 Task: Find connections with filter location Villeta with filter topic #Lifewith filter profile language French with filter current company Vira International Ltd with filter school G. Narayanamma Institute Of Technology And Science with filter industry Data Security Software Products with filter service category Portrait Photography with filter keywords title Mining Engineer
Action: Mouse moved to (486, 67)
Screenshot: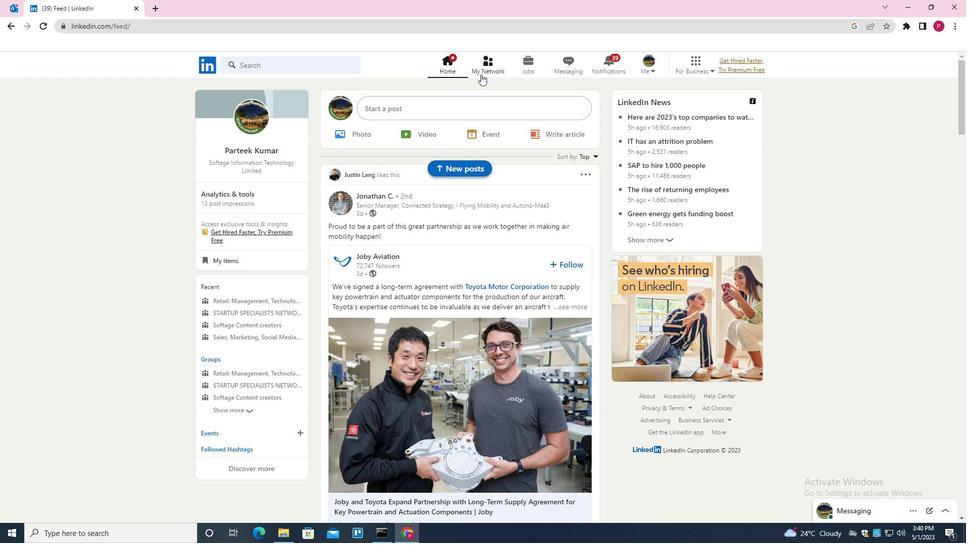 
Action: Mouse pressed left at (486, 67)
Screenshot: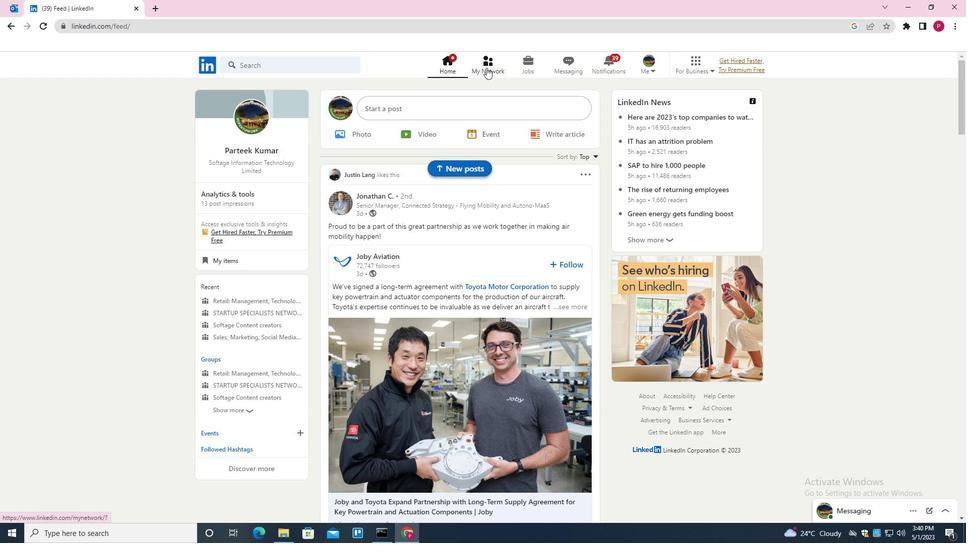 
Action: Mouse moved to (313, 121)
Screenshot: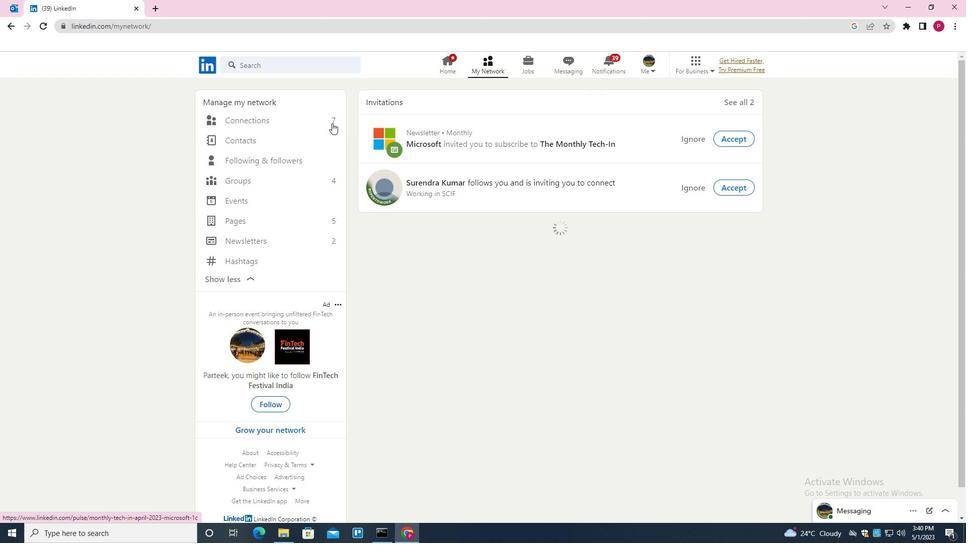
Action: Mouse pressed left at (313, 121)
Screenshot: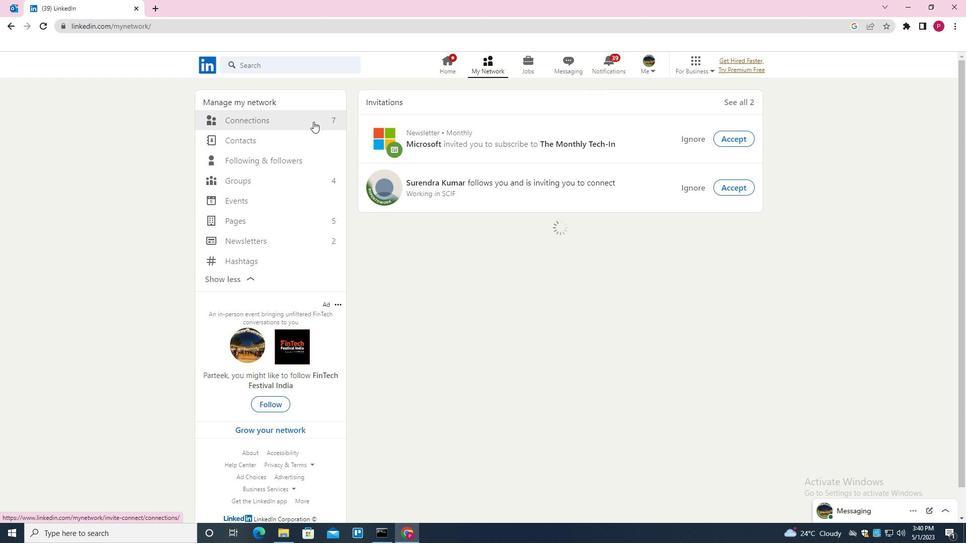 
Action: Mouse moved to (549, 123)
Screenshot: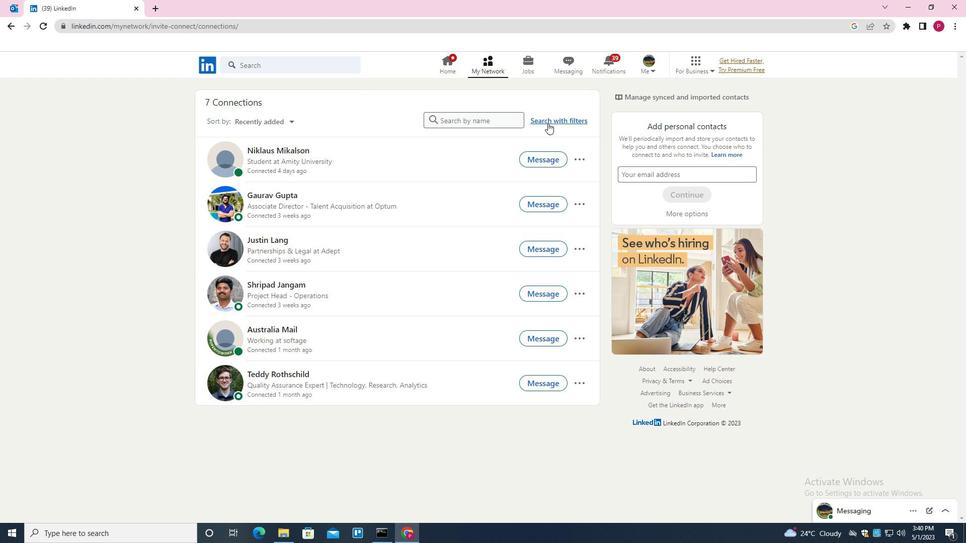 
Action: Mouse pressed left at (549, 123)
Screenshot: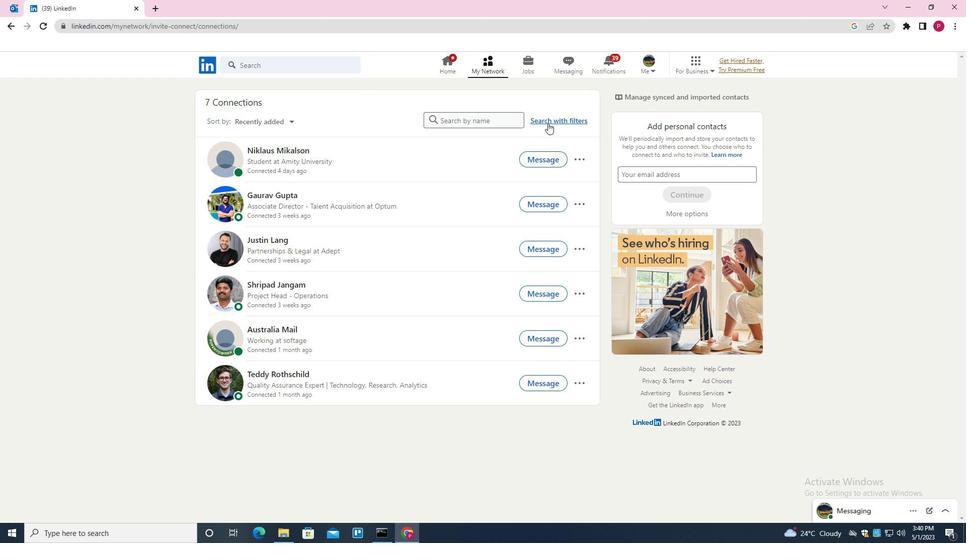
Action: Mouse moved to (512, 88)
Screenshot: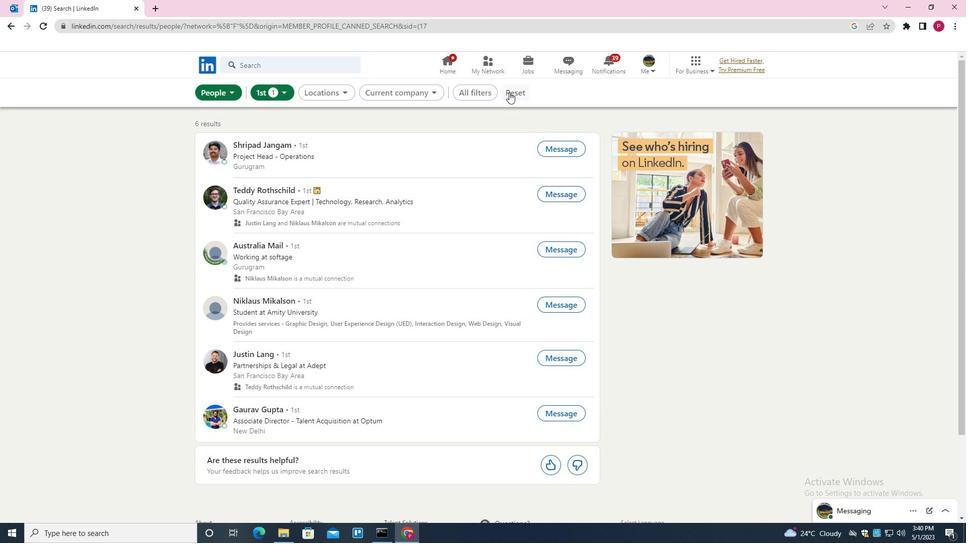 
Action: Mouse pressed left at (512, 88)
Screenshot: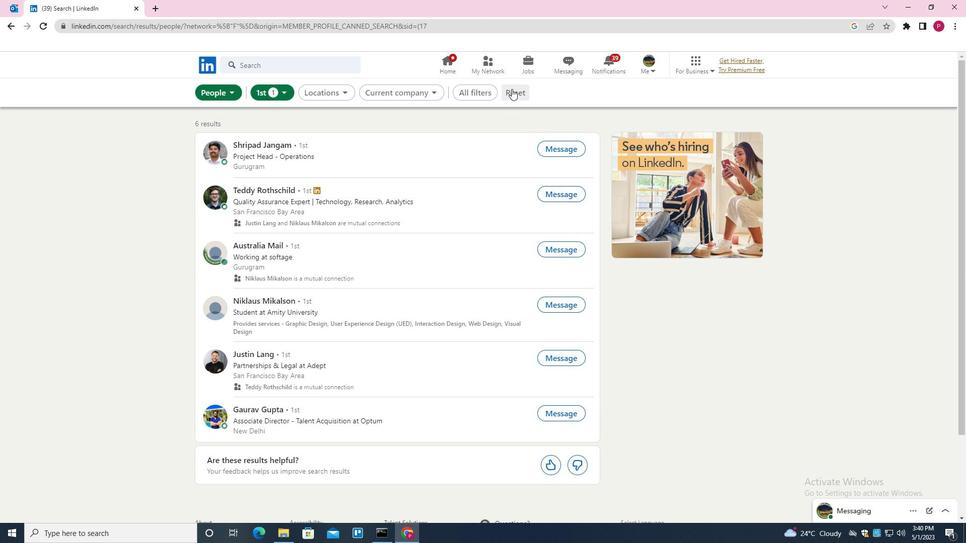 
Action: Mouse moved to (509, 90)
Screenshot: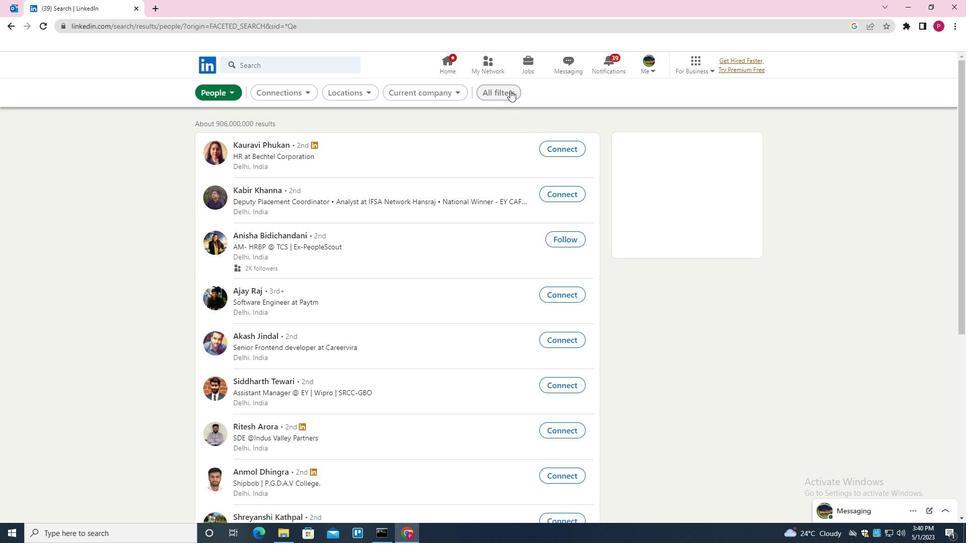 
Action: Mouse pressed left at (509, 90)
Screenshot: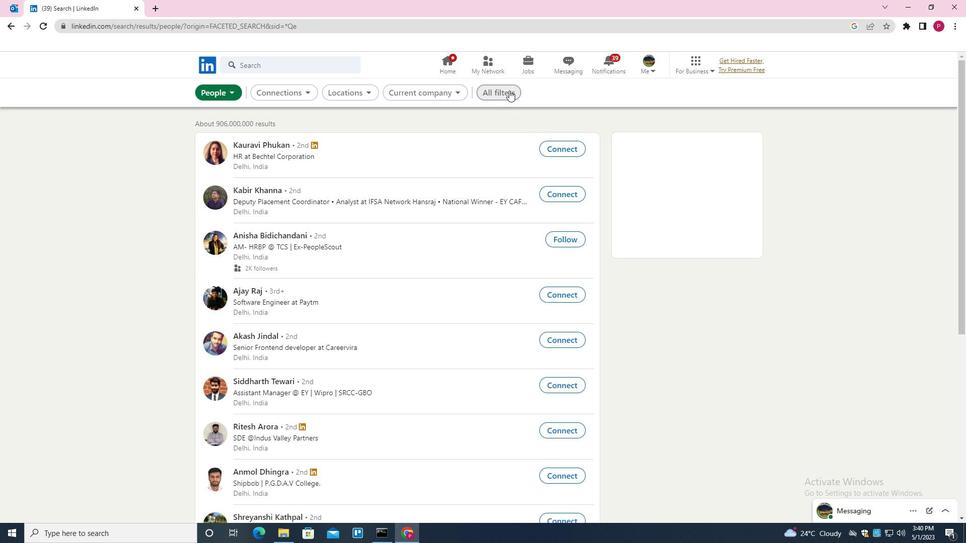 
Action: Mouse moved to (937, 313)
Screenshot: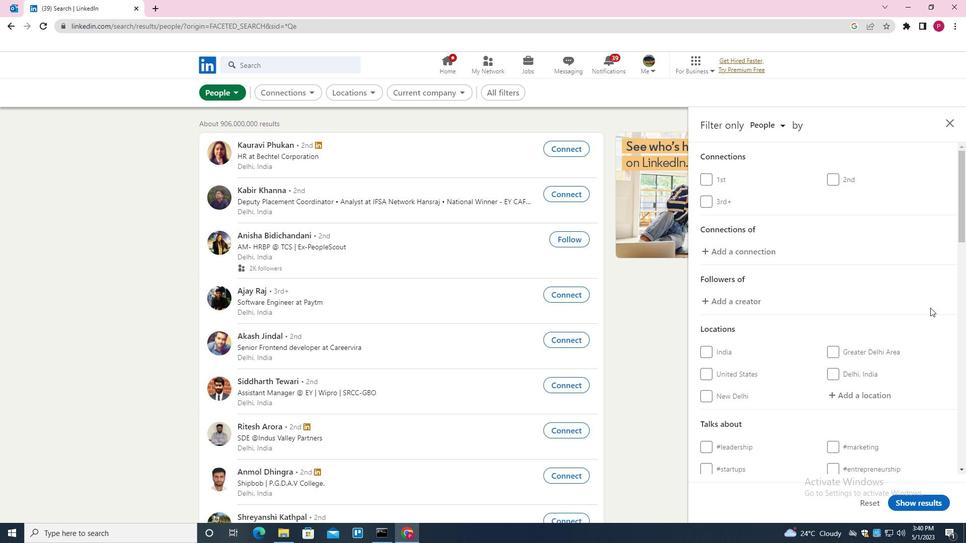 
Action: Mouse scrolled (937, 312) with delta (0, 0)
Screenshot: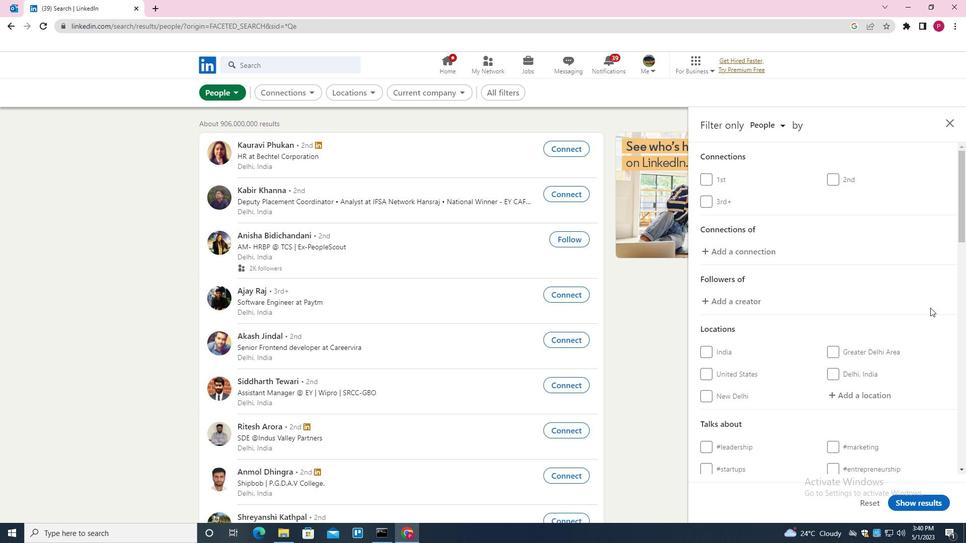 
Action: Mouse moved to (937, 313)
Screenshot: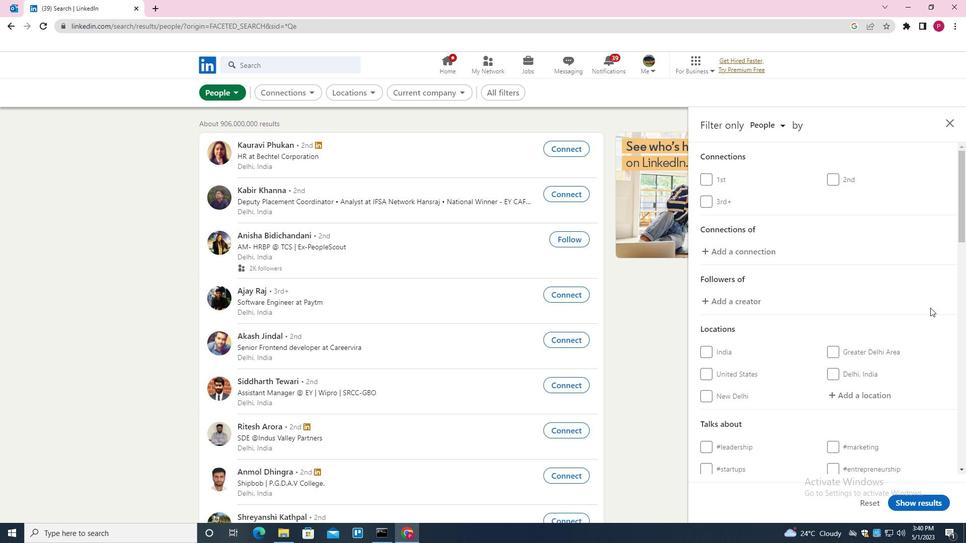 
Action: Mouse scrolled (937, 312) with delta (0, 0)
Screenshot: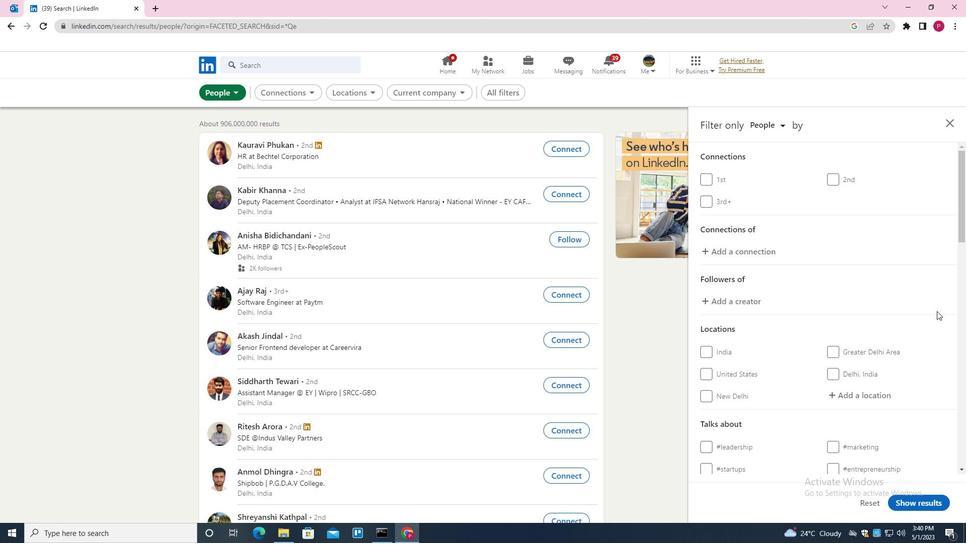 
Action: Mouse moved to (880, 298)
Screenshot: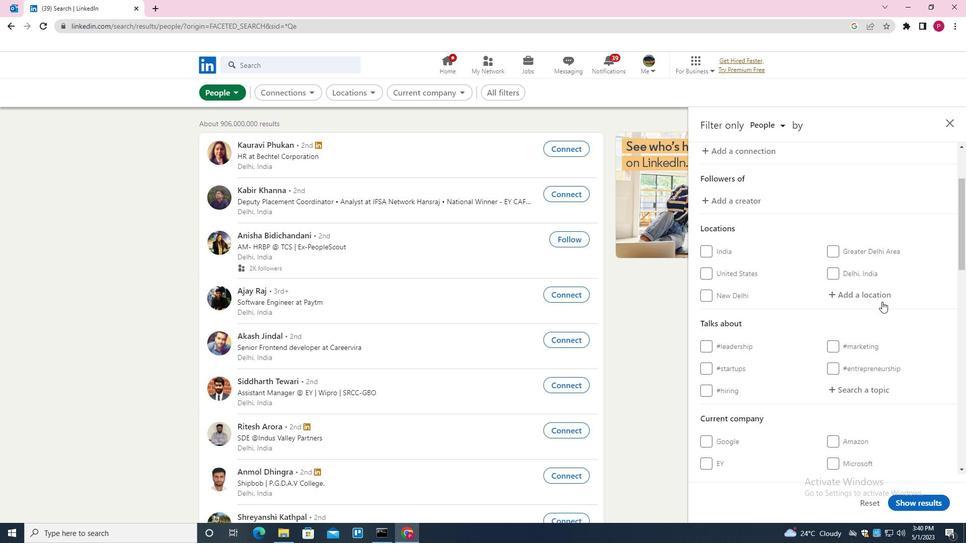 
Action: Mouse pressed left at (880, 298)
Screenshot: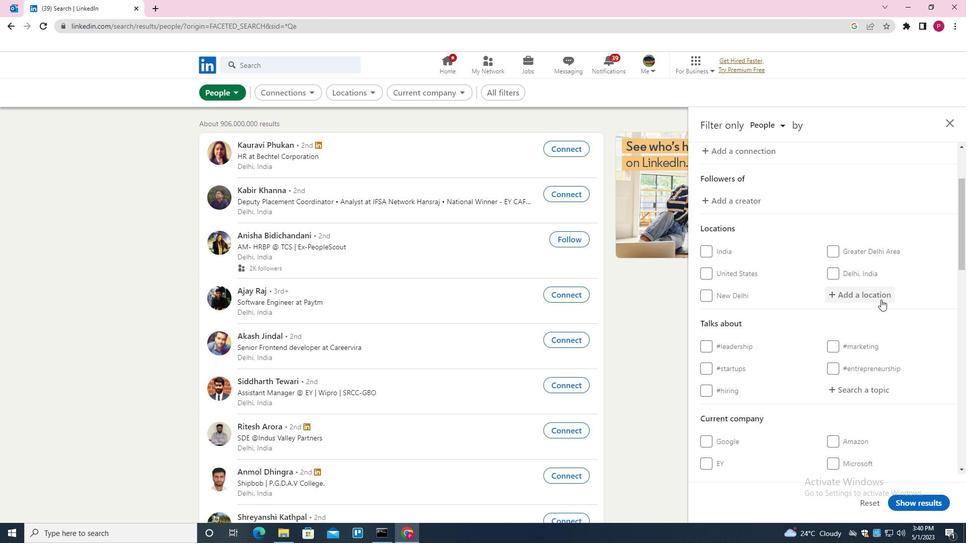
Action: Key pressed <Key.shift><Key.shift><Key.shift><Key.shift>VILLETA<Key.down><Key.enter>
Screenshot: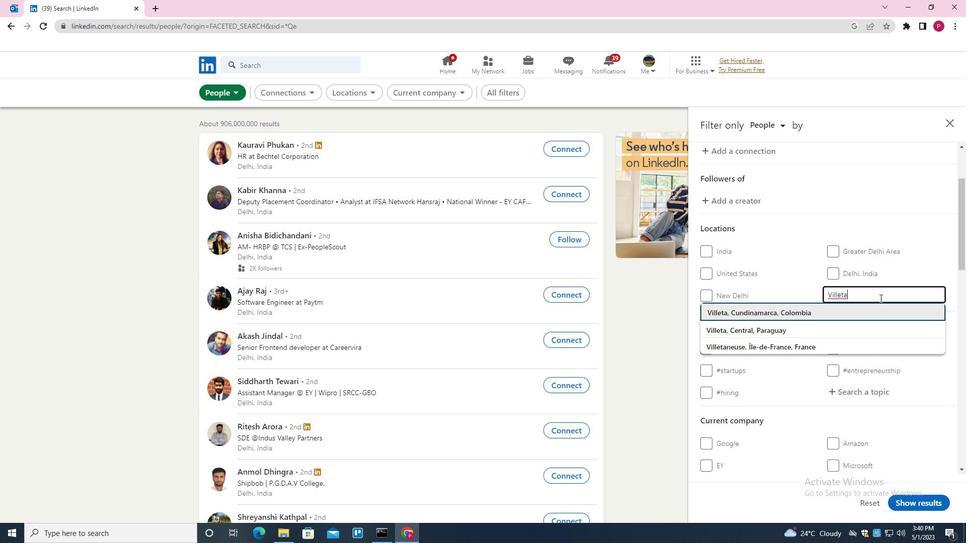 
Action: Mouse moved to (879, 298)
Screenshot: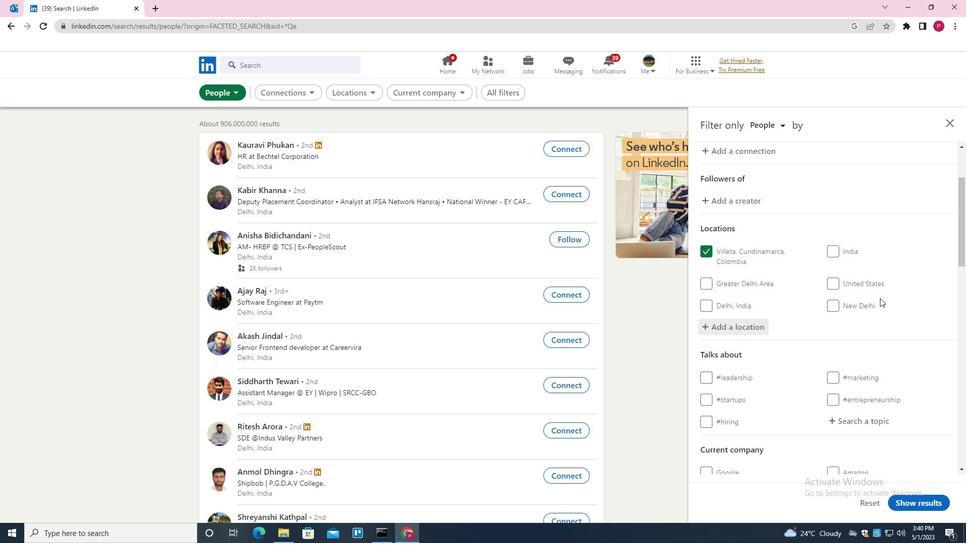 
Action: Mouse scrolled (879, 298) with delta (0, 0)
Screenshot: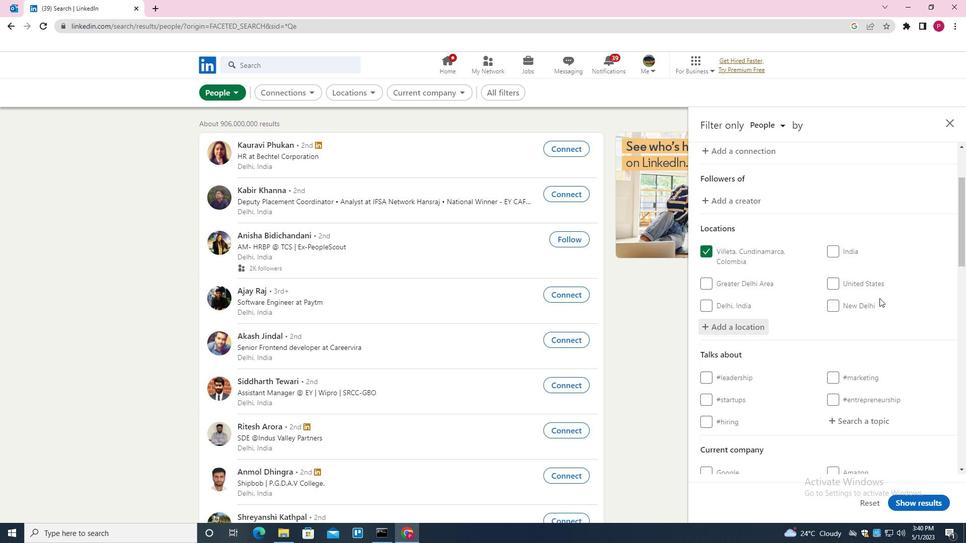 
Action: Mouse scrolled (879, 298) with delta (0, 0)
Screenshot: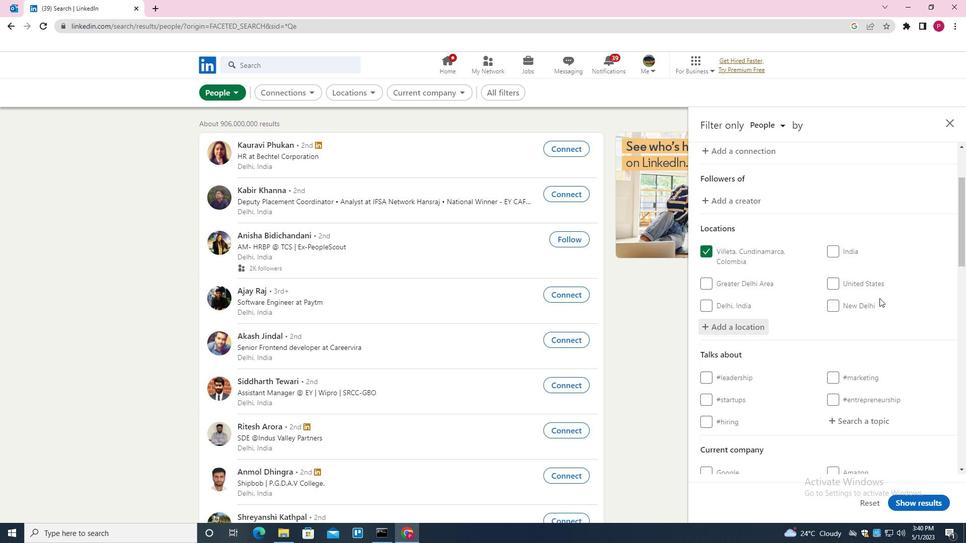 
Action: Mouse moved to (858, 325)
Screenshot: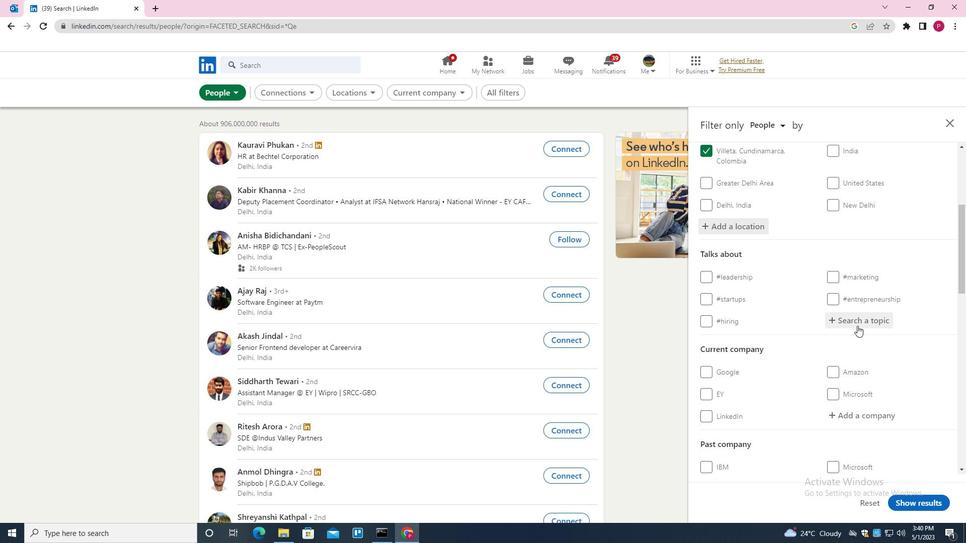 
Action: Mouse pressed left at (858, 325)
Screenshot: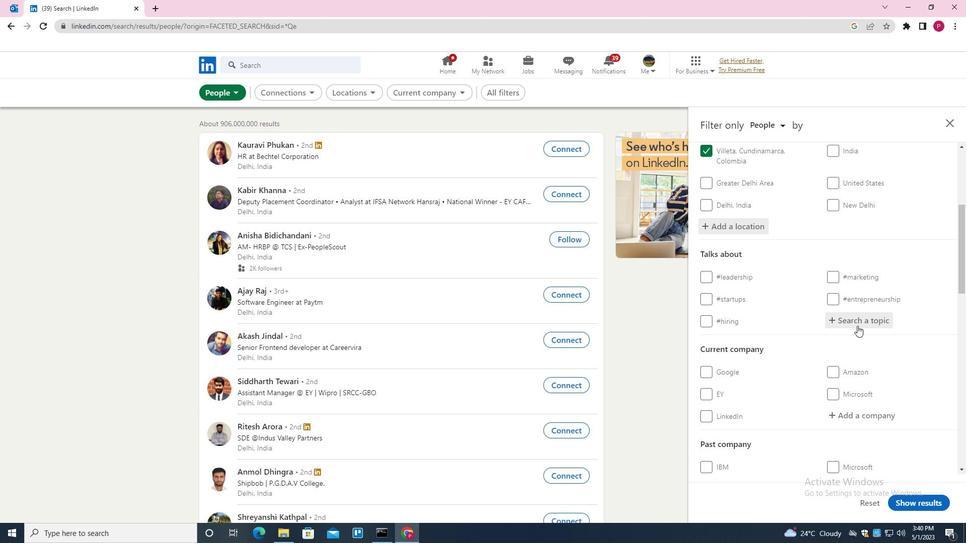 
Action: Key pressed <Key.shift>LIFE<Key.down><Key.enter>
Screenshot: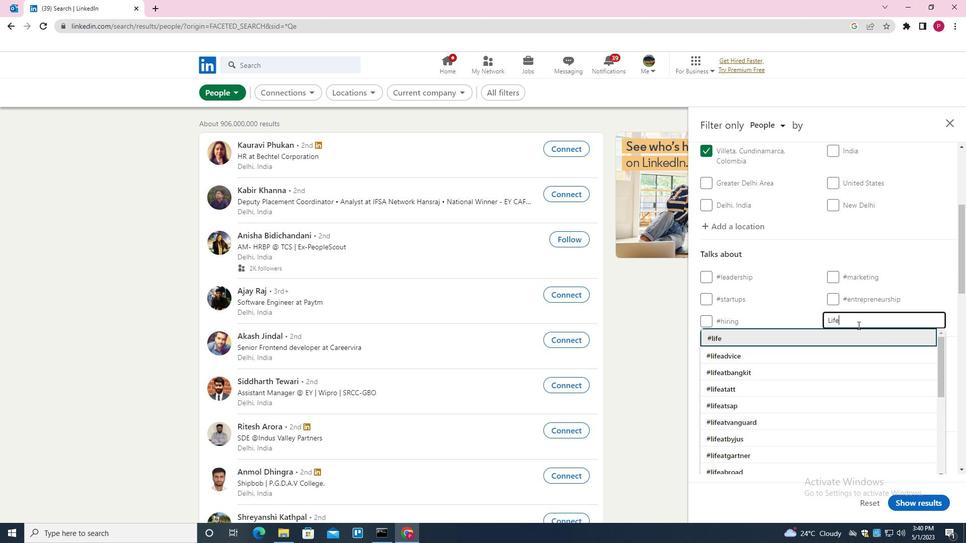 
Action: Mouse moved to (825, 348)
Screenshot: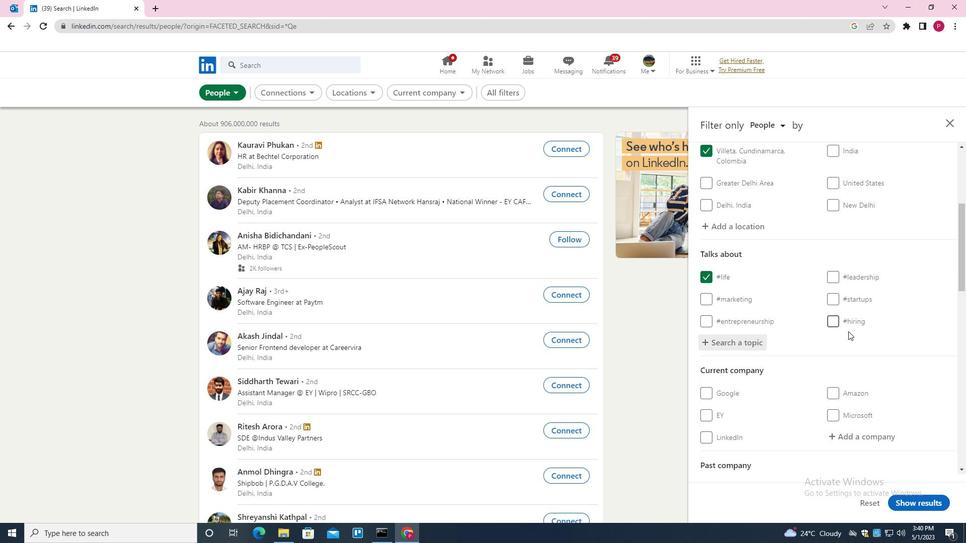 
Action: Mouse scrolled (825, 348) with delta (0, 0)
Screenshot: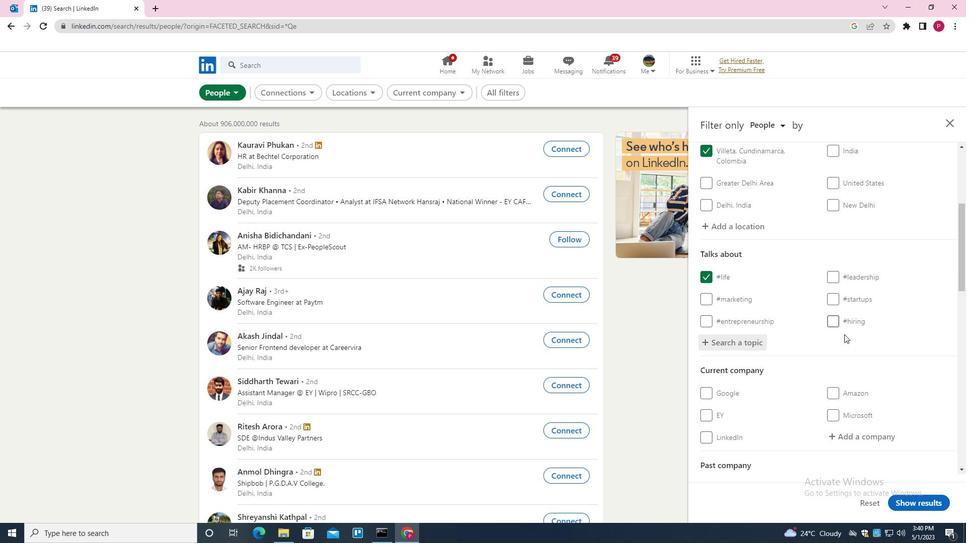 
Action: Mouse moved to (823, 349)
Screenshot: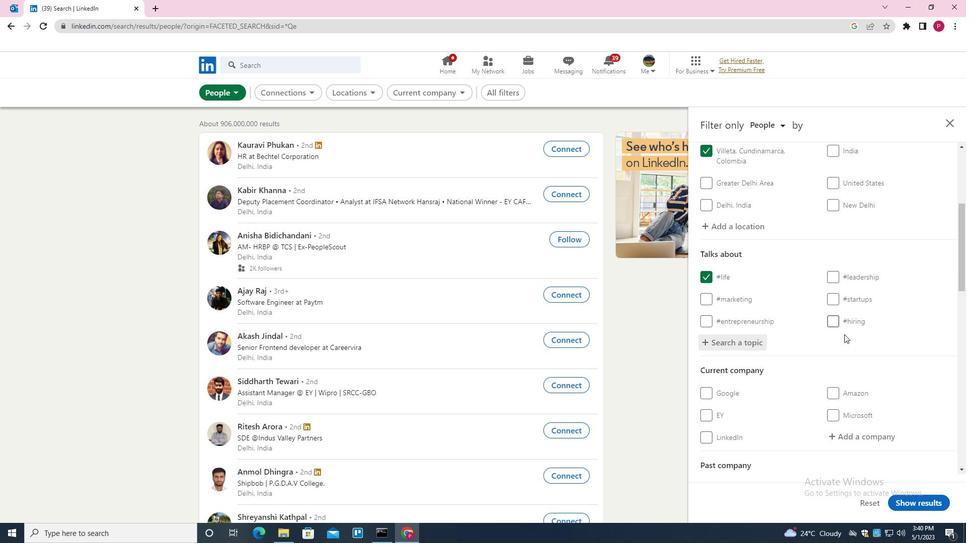 
Action: Mouse scrolled (823, 349) with delta (0, 0)
Screenshot: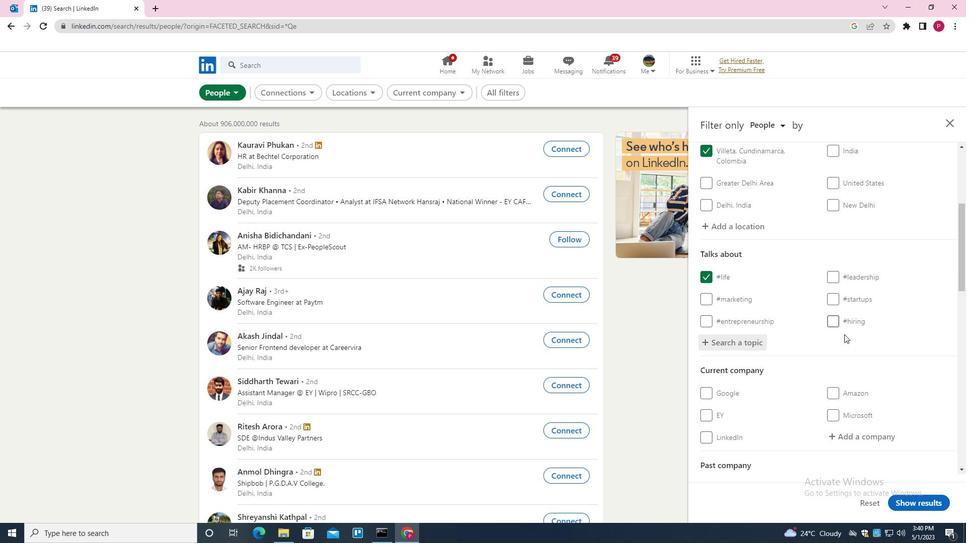 
Action: Mouse scrolled (823, 349) with delta (0, 0)
Screenshot: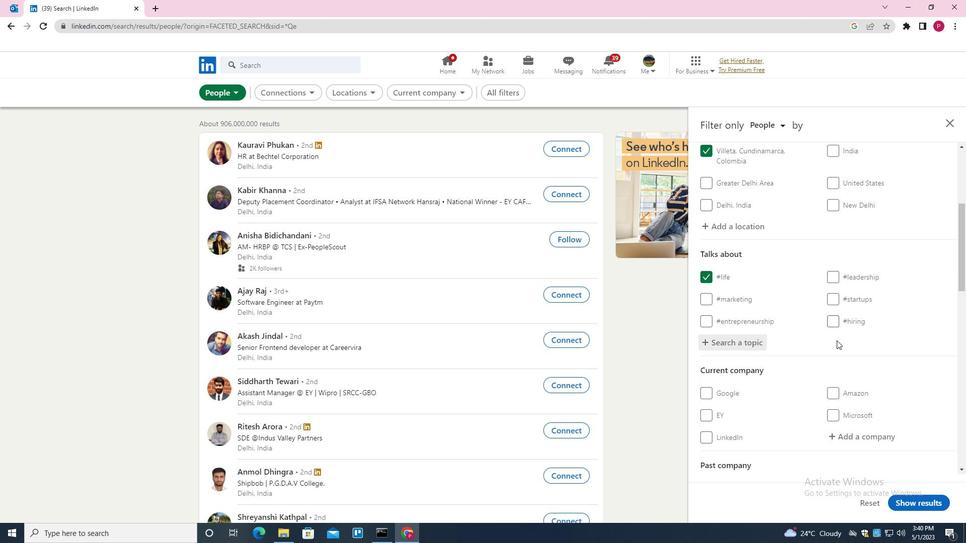 
Action: Mouse moved to (802, 356)
Screenshot: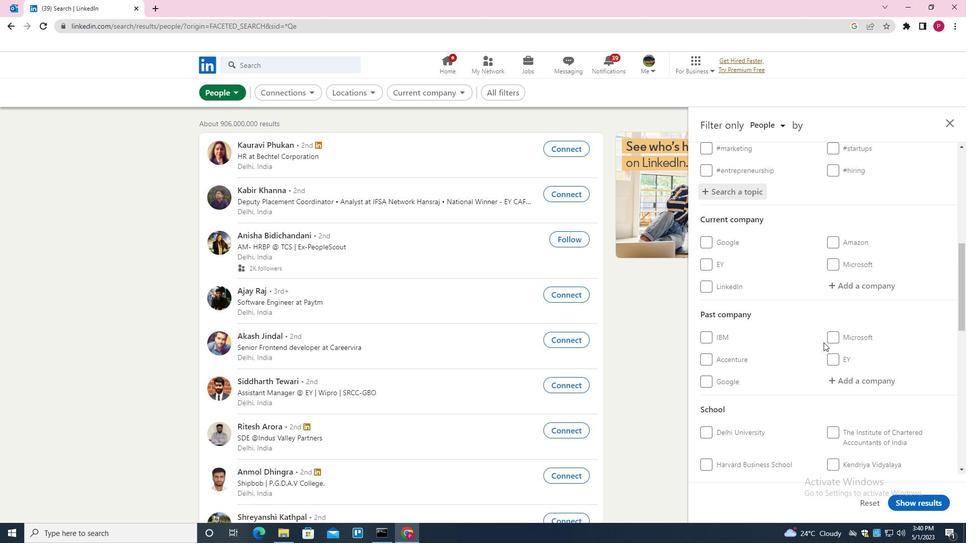 
Action: Mouse scrolled (802, 355) with delta (0, 0)
Screenshot: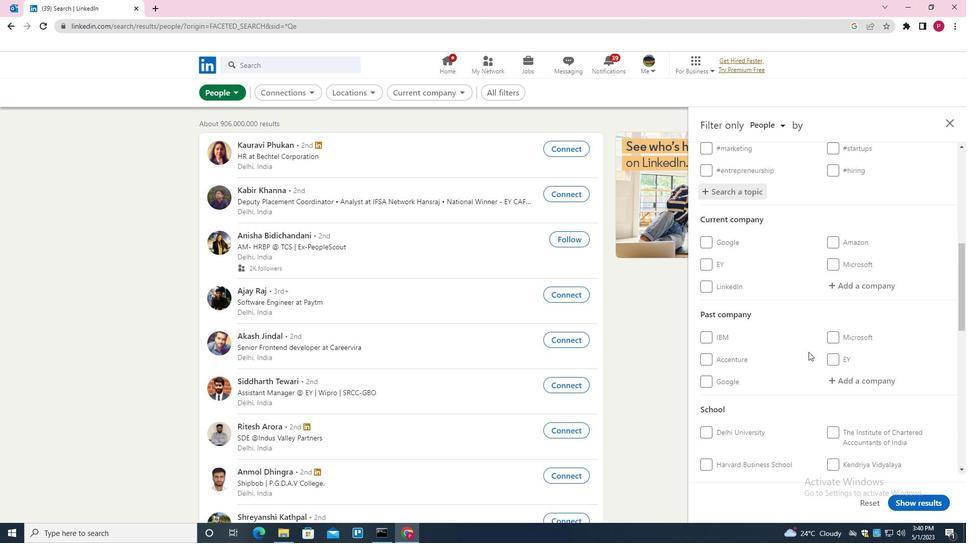 
Action: Mouse scrolled (802, 355) with delta (0, 0)
Screenshot: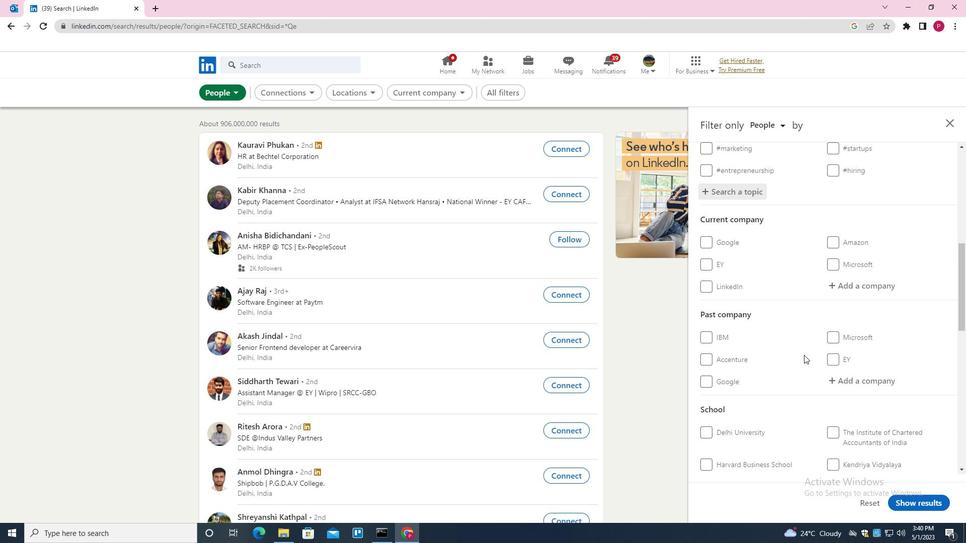 
Action: Mouse scrolled (802, 355) with delta (0, 0)
Screenshot: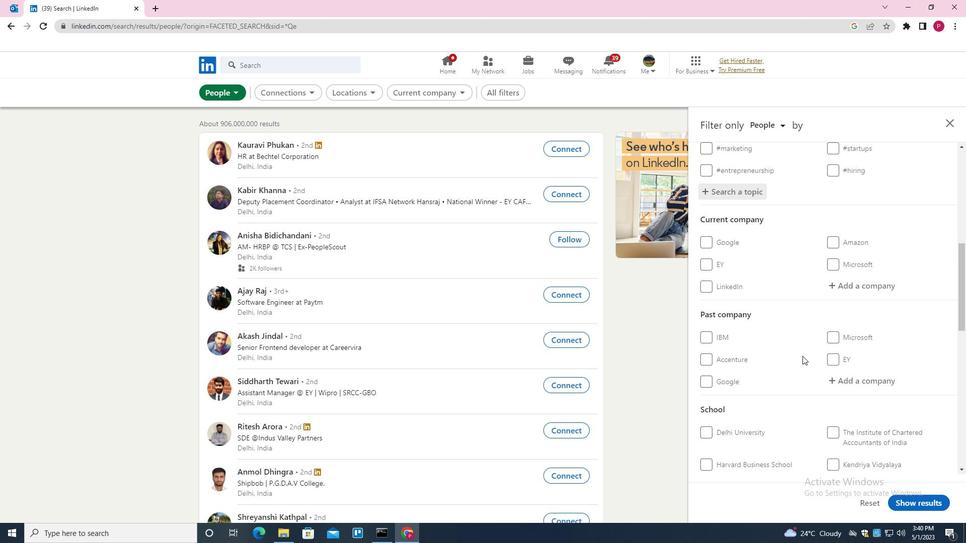 
Action: Mouse scrolled (802, 355) with delta (0, 0)
Screenshot: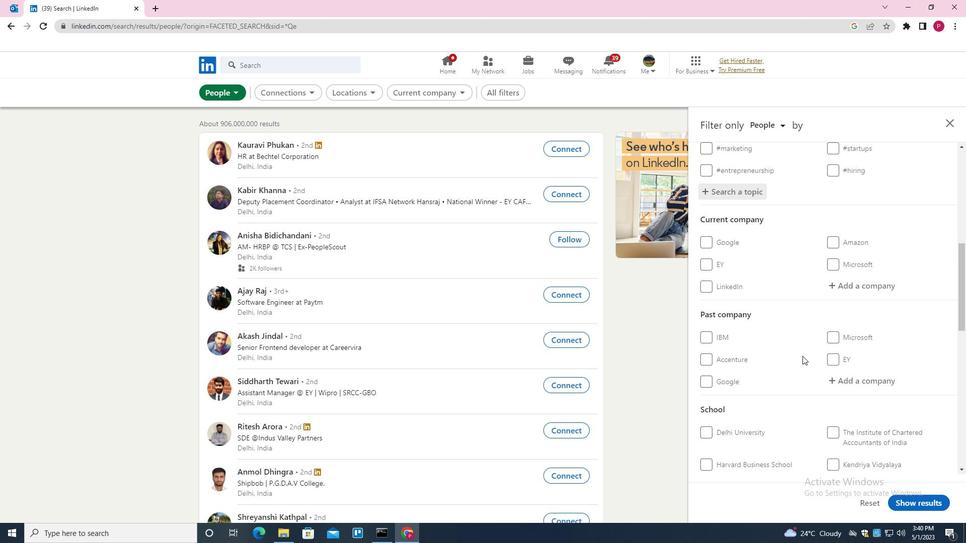 
Action: Mouse moved to (802, 357)
Screenshot: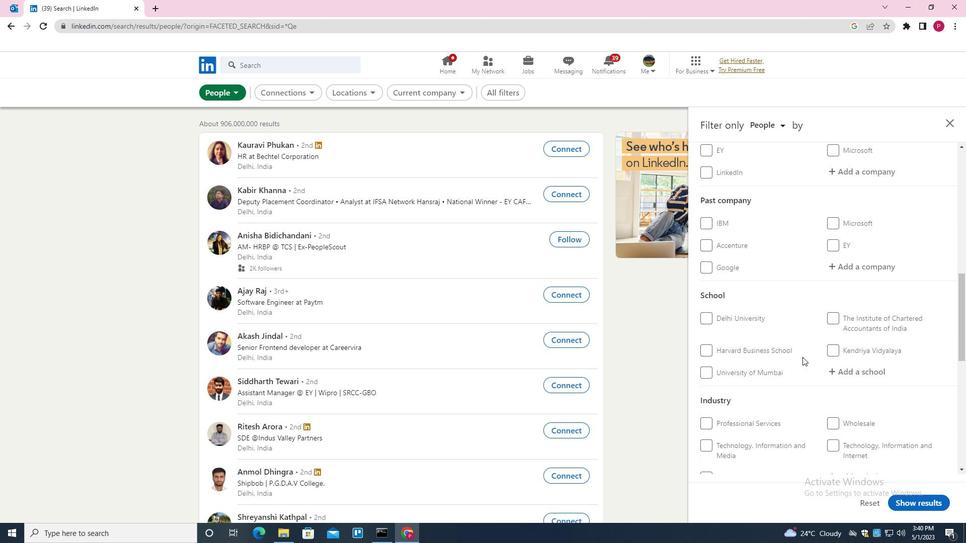 
Action: Mouse scrolled (802, 357) with delta (0, 0)
Screenshot: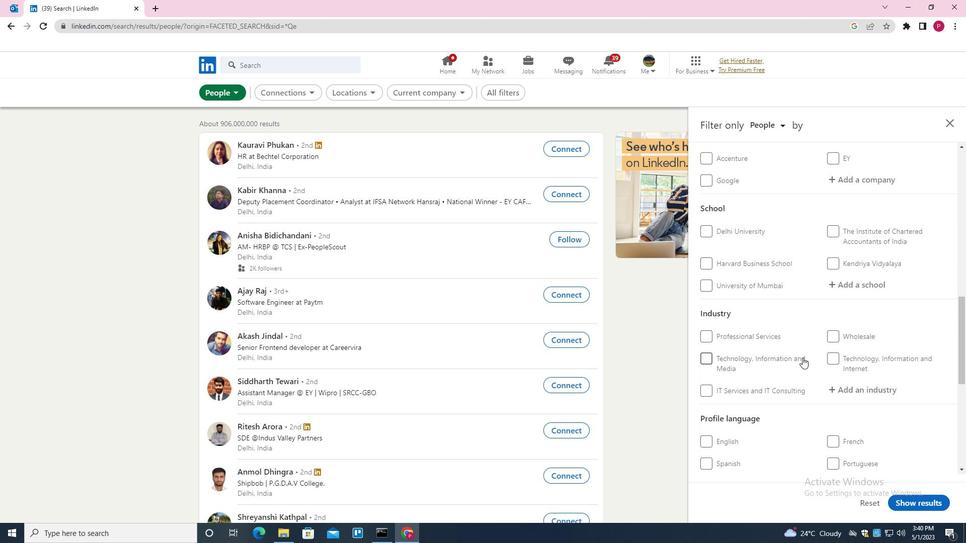 
Action: Mouse scrolled (802, 357) with delta (0, 0)
Screenshot: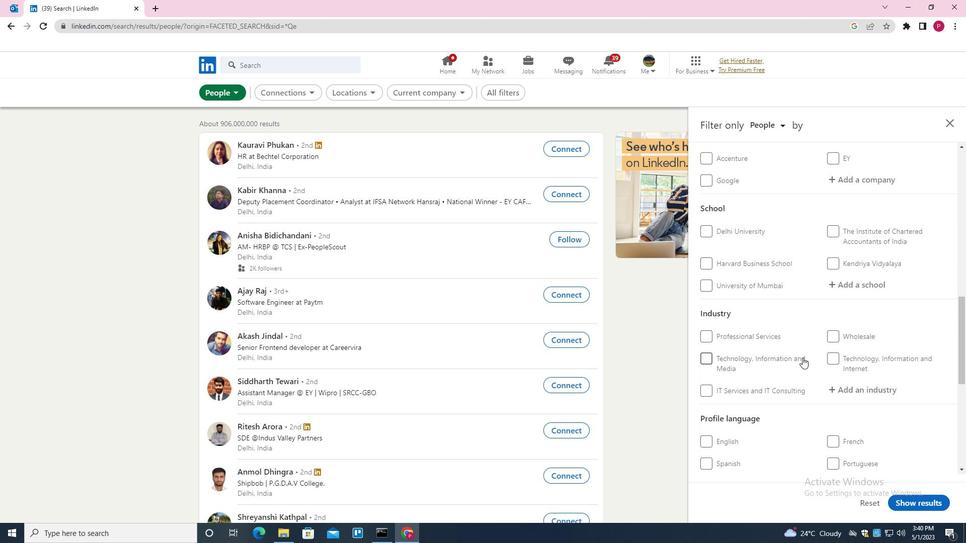 
Action: Mouse scrolled (802, 357) with delta (0, 0)
Screenshot: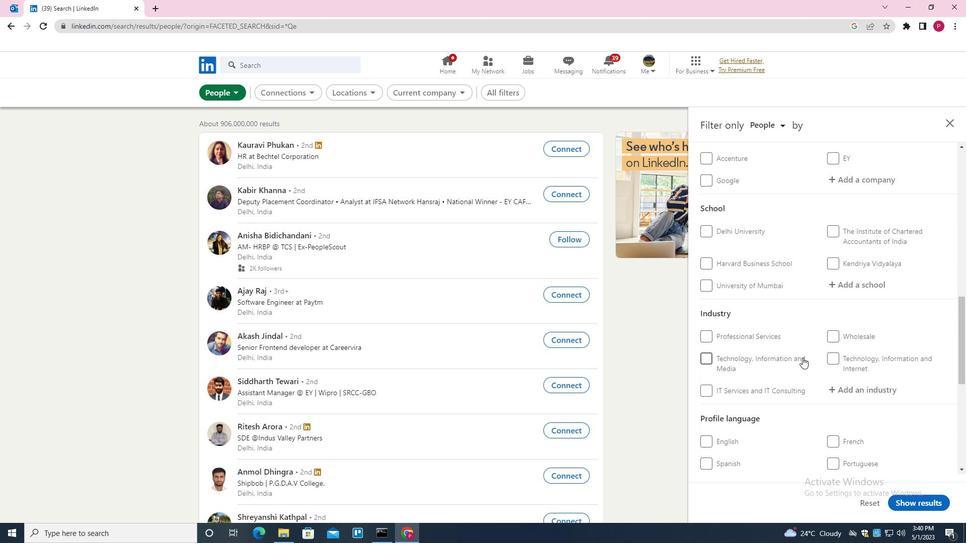 
Action: Mouse moved to (839, 293)
Screenshot: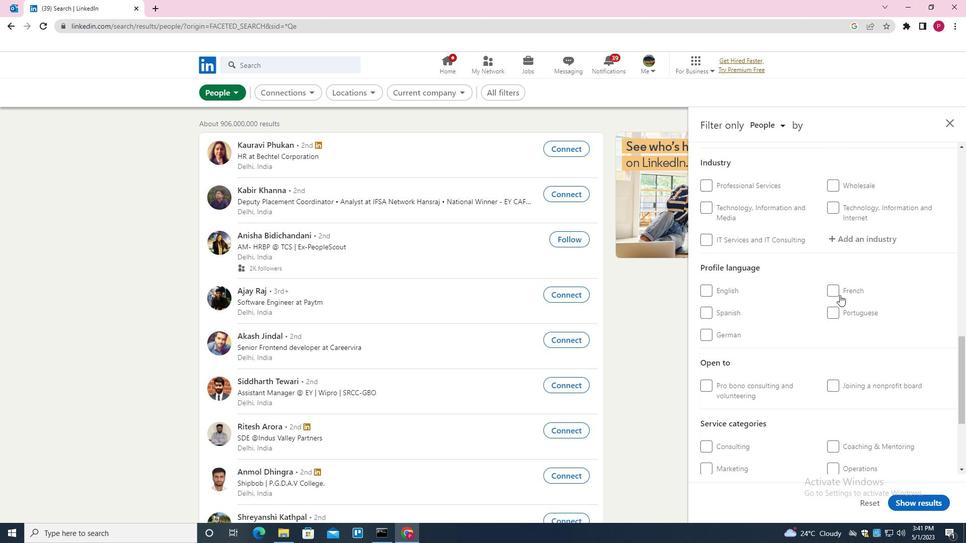 
Action: Mouse pressed left at (839, 293)
Screenshot: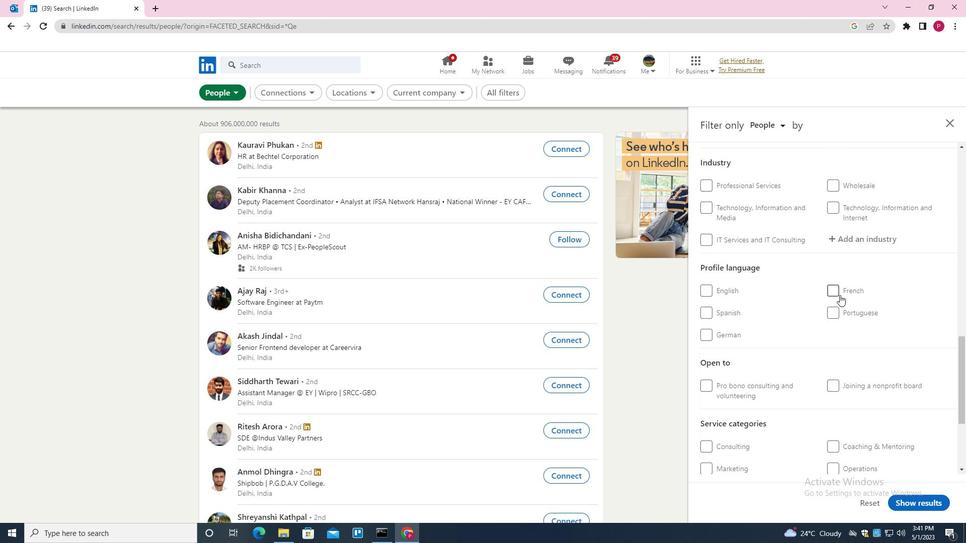 
Action: Mouse moved to (816, 307)
Screenshot: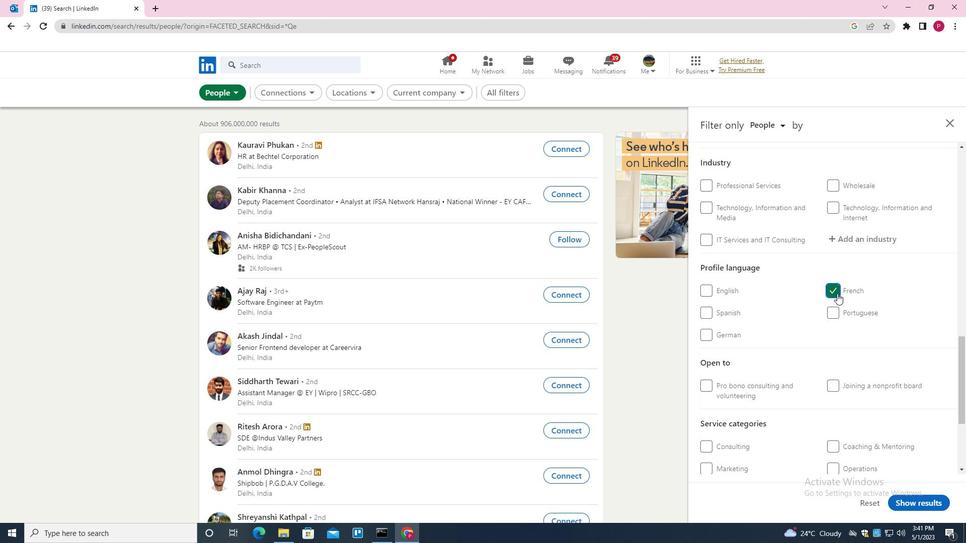 
Action: Mouse scrolled (816, 307) with delta (0, 0)
Screenshot: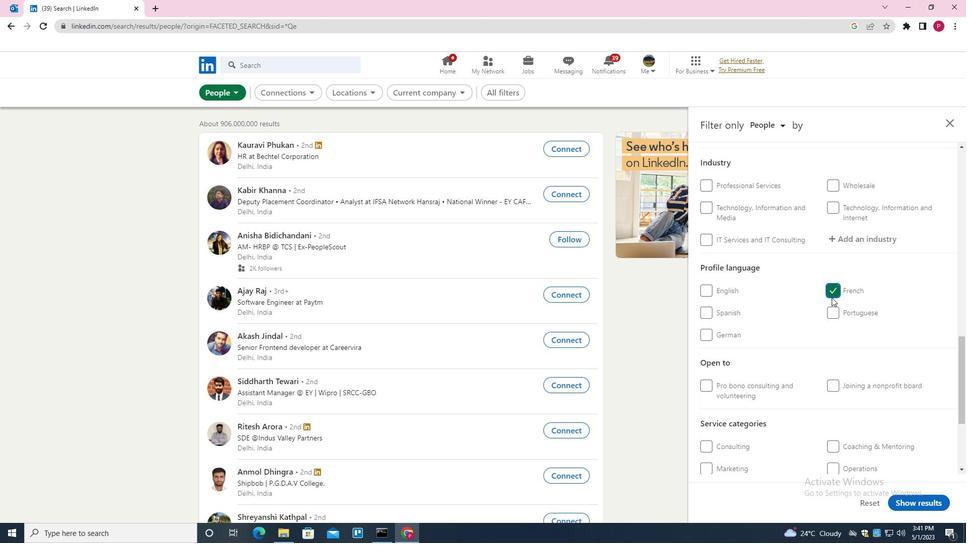 
Action: Mouse scrolled (816, 307) with delta (0, 0)
Screenshot: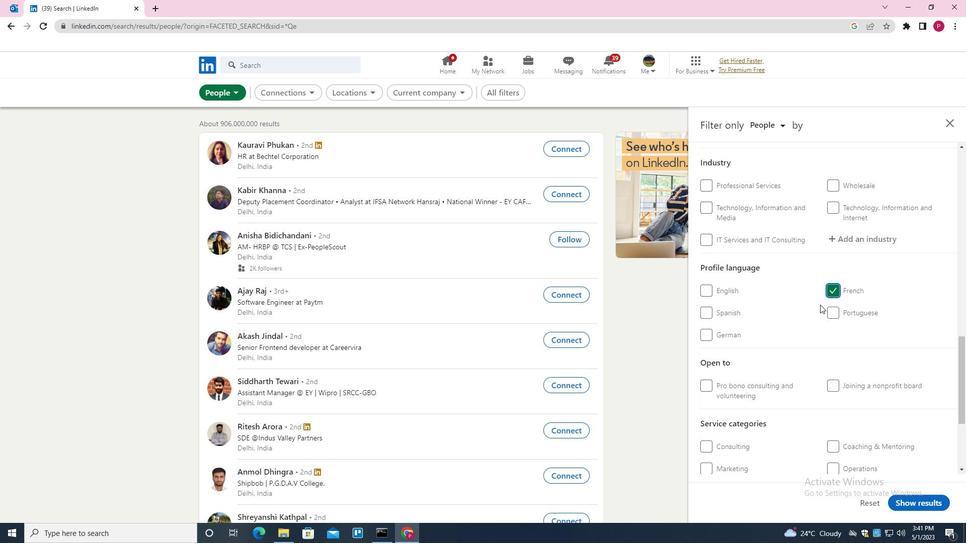 
Action: Mouse scrolled (816, 307) with delta (0, 0)
Screenshot: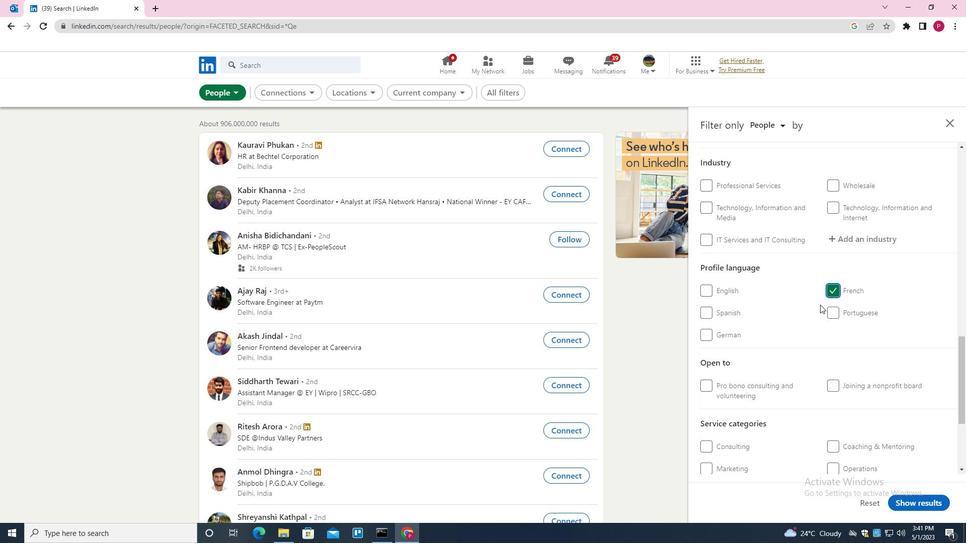 
Action: Mouse scrolled (816, 307) with delta (0, 0)
Screenshot: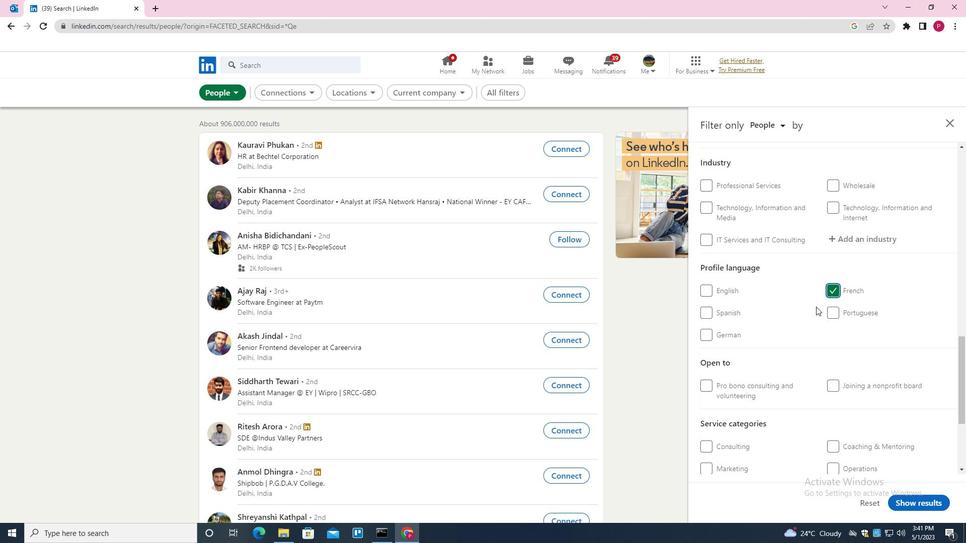 
Action: Mouse moved to (779, 310)
Screenshot: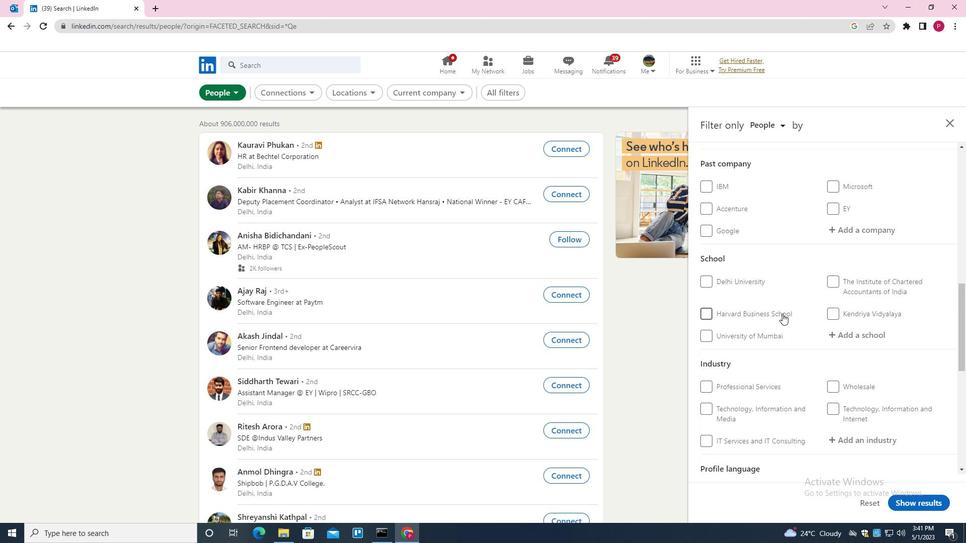 
Action: Mouse scrolled (779, 311) with delta (0, 0)
Screenshot: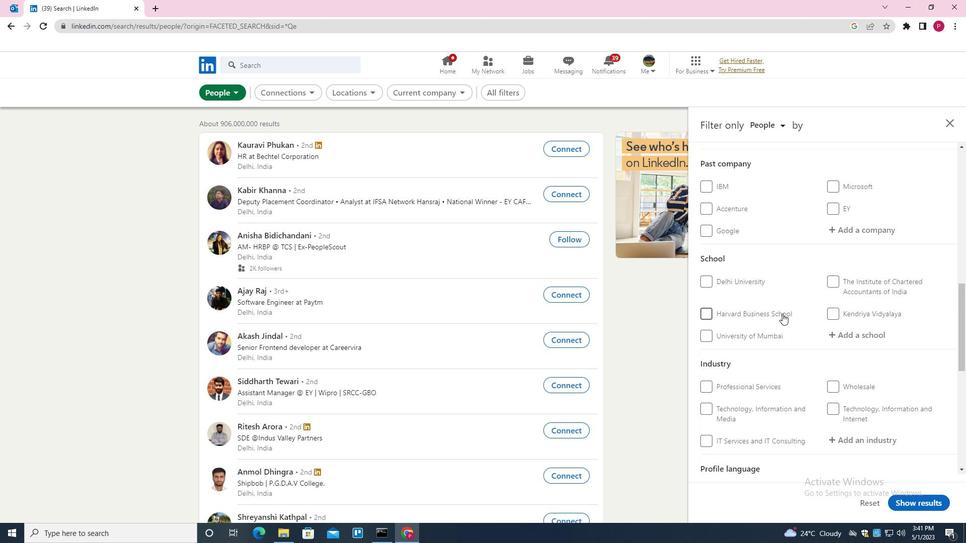
Action: Mouse scrolled (779, 311) with delta (0, 0)
Screenshot: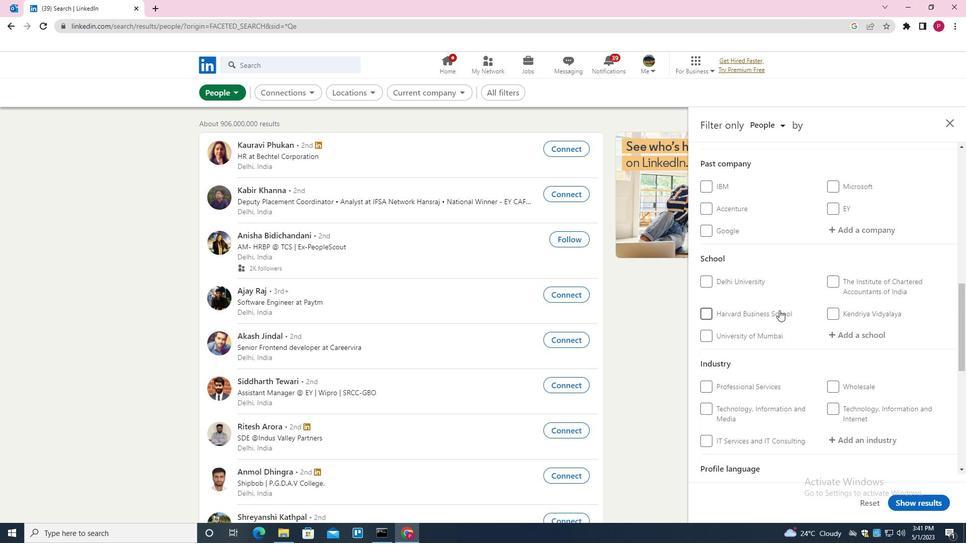 
Action: Mouse scrolled (779, 311) with delta (0, 0)
Screenshot: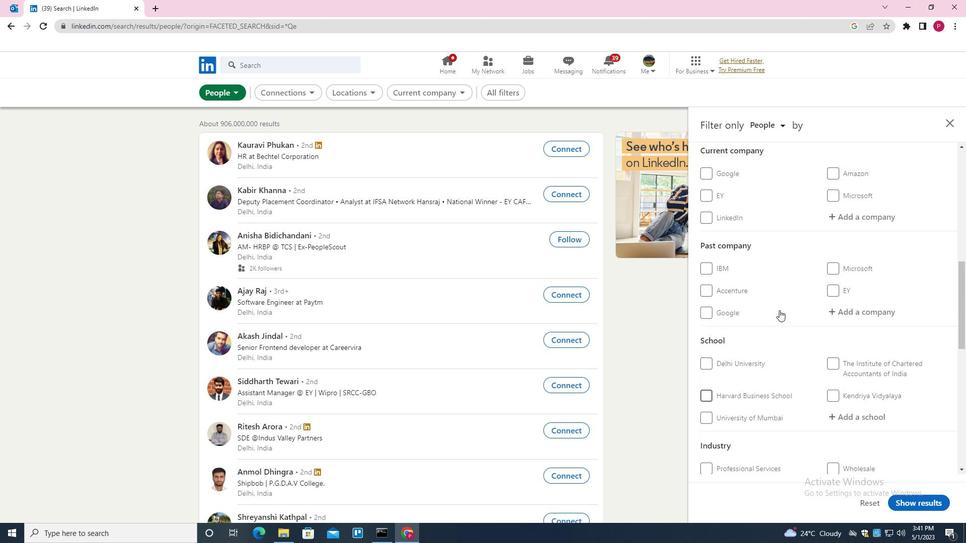 
Action: Mouse moved to (850, 286)
Screenshot: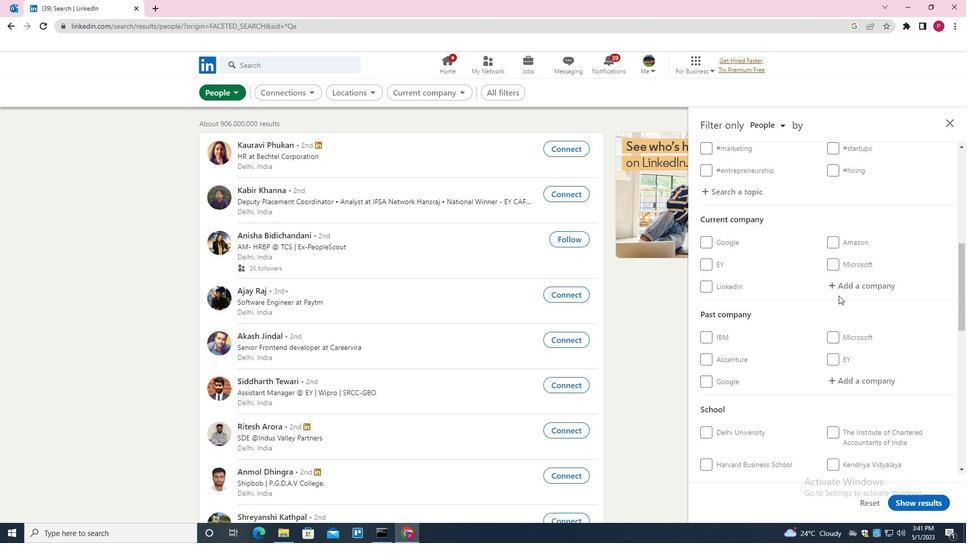 
Action: Mouse pressed left at (850, 286)
Screenshot: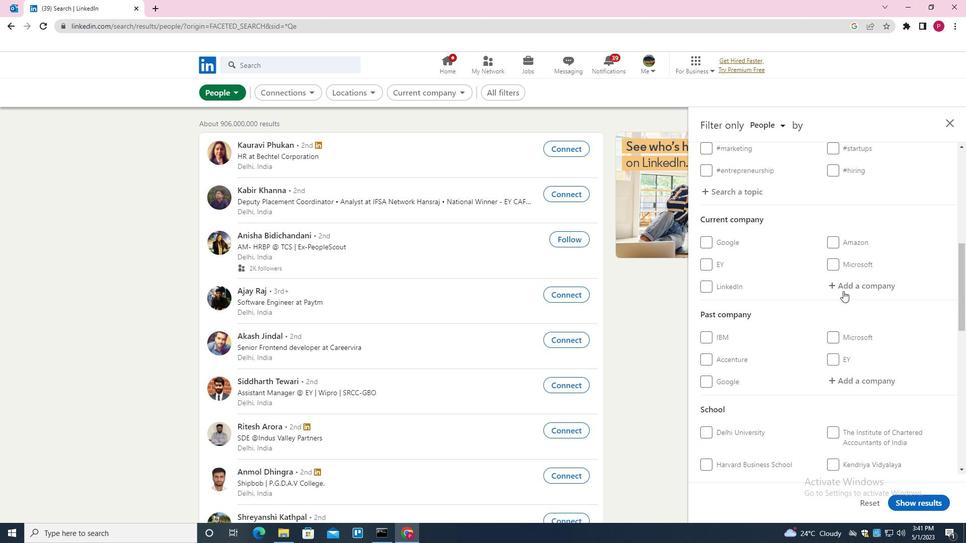 
Action: Key pressed <Key.shift><Key.shift><Key.shift><Key.shift>VIRA<Key.space><Key.shift>INTERNATIONAL<Key.space><Key.down><Key.enter>
Screenshot: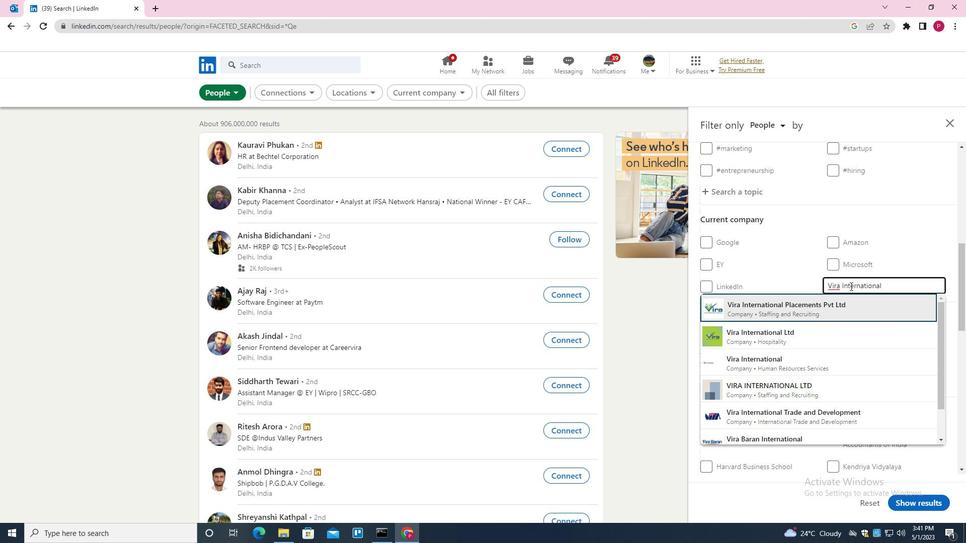 
Action: Mouse moved to (806, 317)
Screenshot: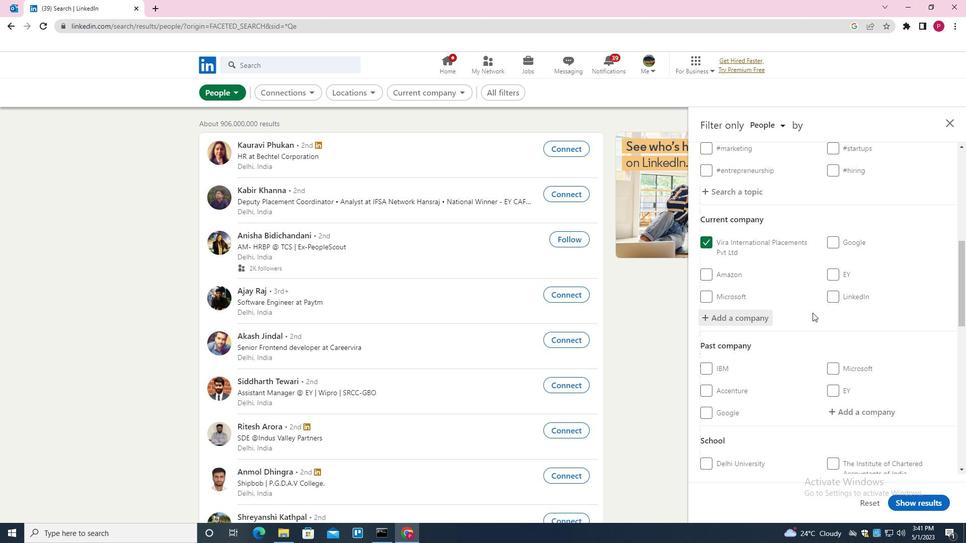 
Action: Mouse scrolled (806, 317) with delta (0, 0)
Screenshot: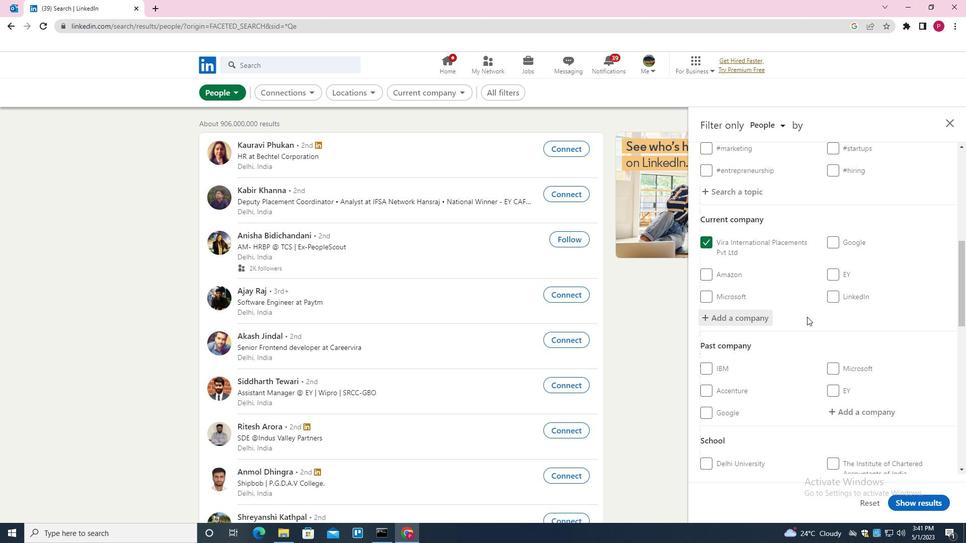 
Action: Mouse moved to (806, 318)
Screenshot: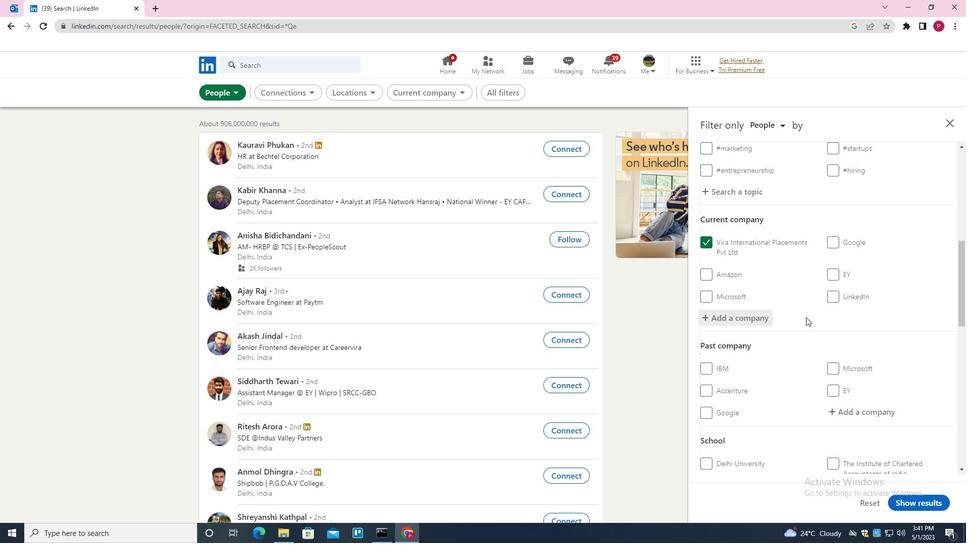 
Action: Mouse scrolled (806, 317) with delta (0, 0)
Screenshot: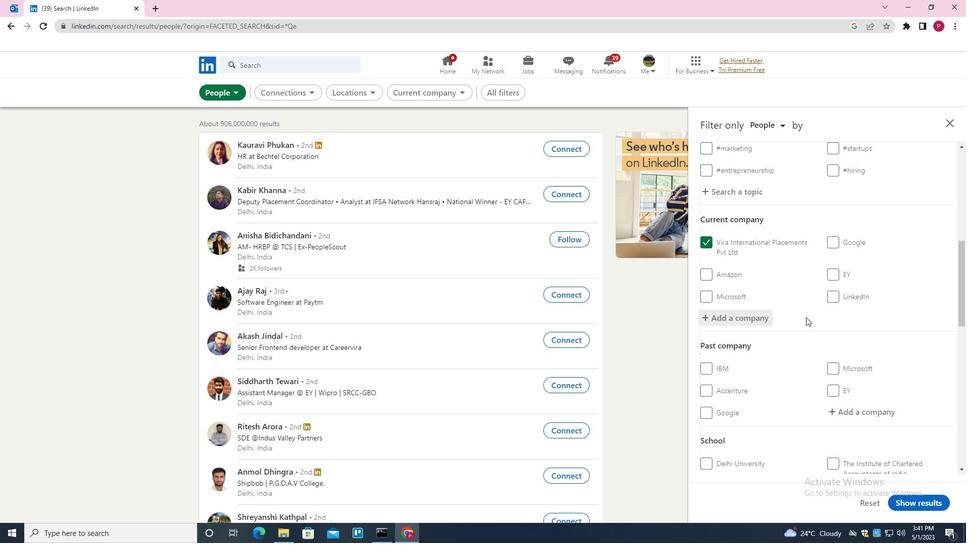 
Action: Mouse scrolled (806, 317) with delta (0, 0)
Screenshot: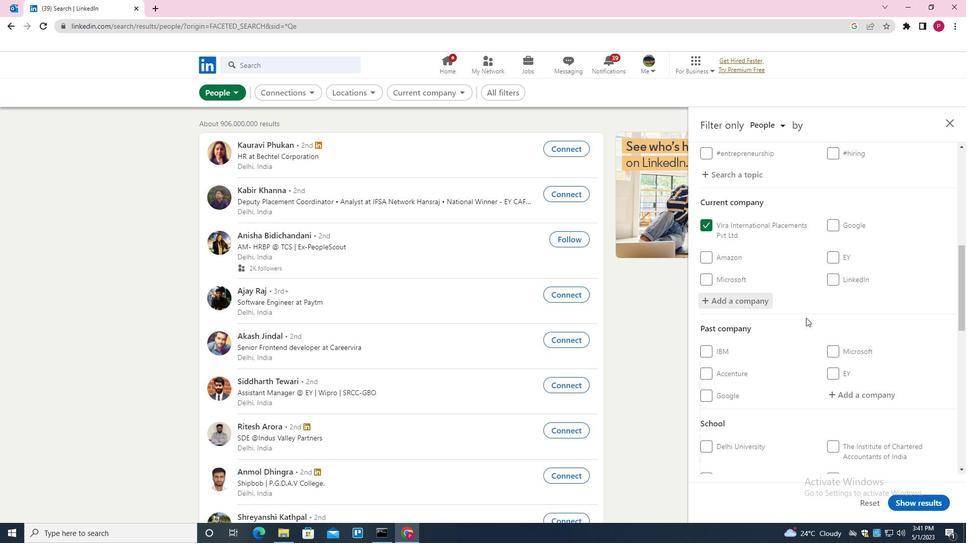 
Action: Mouse moved to (841, 365)
Screenshot: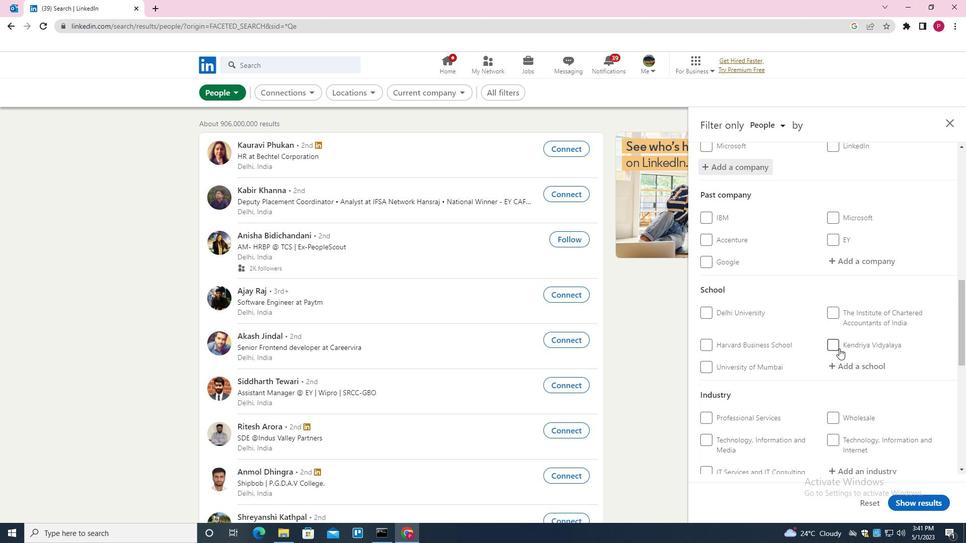 
Action: Mouse pressed left at (841, 365)
Screenshot: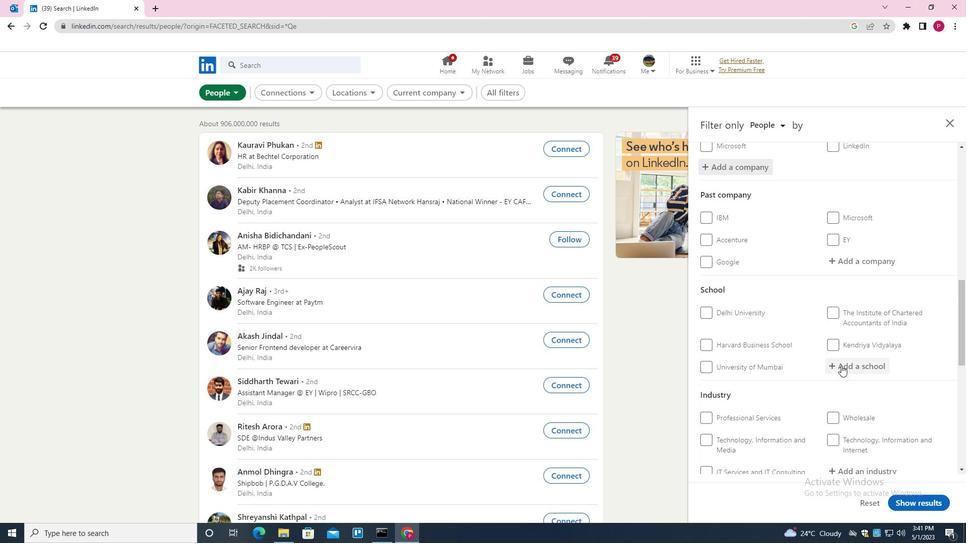 
Action: Mouse scrolled (841, 365) with delta (0, 0)
Screenshot: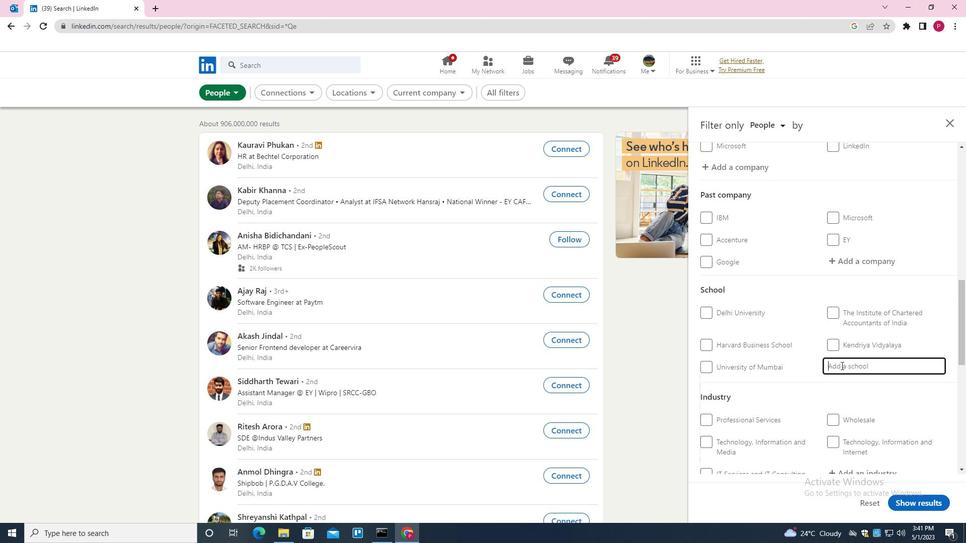 
Action: Mouse scrolled (841, 365) with delta (0, 0)
Screenshot: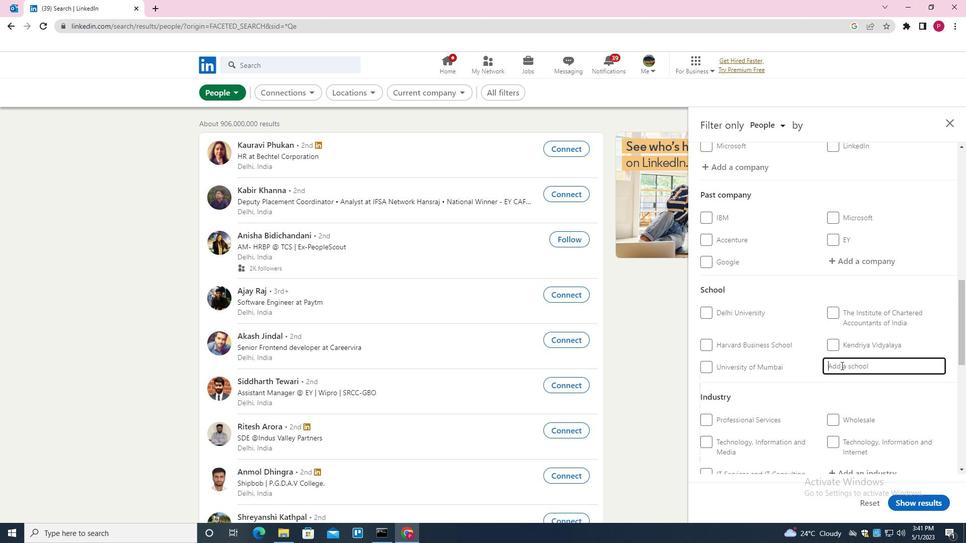 
Action: Key pressed <Key.shift><Key.shift><Key.shift><Key.shift><Key.shift><Key.shift><Key.shift><Key.shift><Key.shift><Key.shift><Key.shift><Key.shift><Key.shift><Key.shift><Key.shift><Key.shift><Key.shift><Key.shift><Key.shift><Key.shift><Key.shift><Key.shift><Key.shift><Key.shift><Key.shift><Key.shift><Key.shift><Key.shift><Key.shift><Key.shift><Key.shift><Key.shift><Key.shift><Key.shift>G.<Key.space><Key.shift><Key.shift><Key.shift><Key.shift><Key.shift><Key.shift><Key.shift><Key.shift><Key.shift><Key.shift><Key.shift><Key.shift>NARAYAN<Key.down><Key.enter>
Screenshot: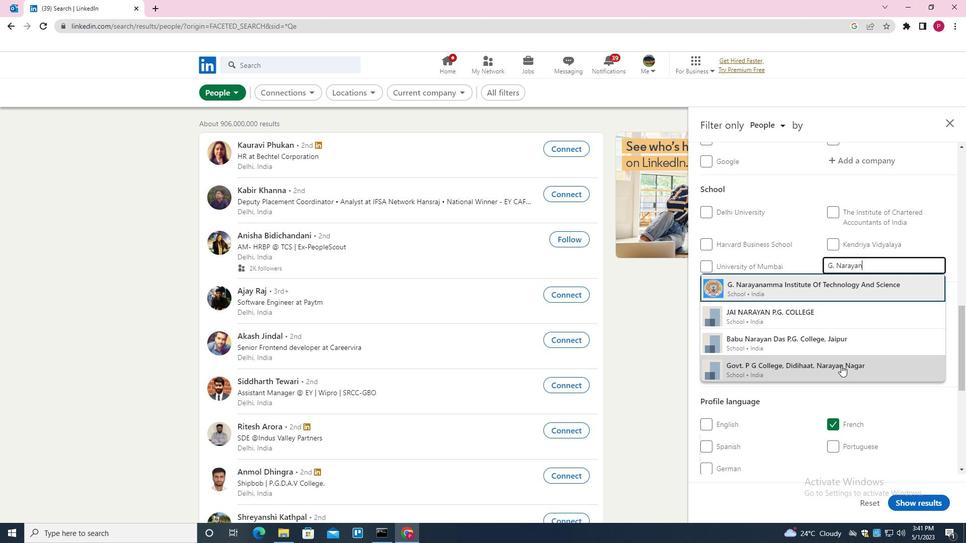 
Action: Mouse scrolled (841, 365) with delta (0, 0)
Screenshot: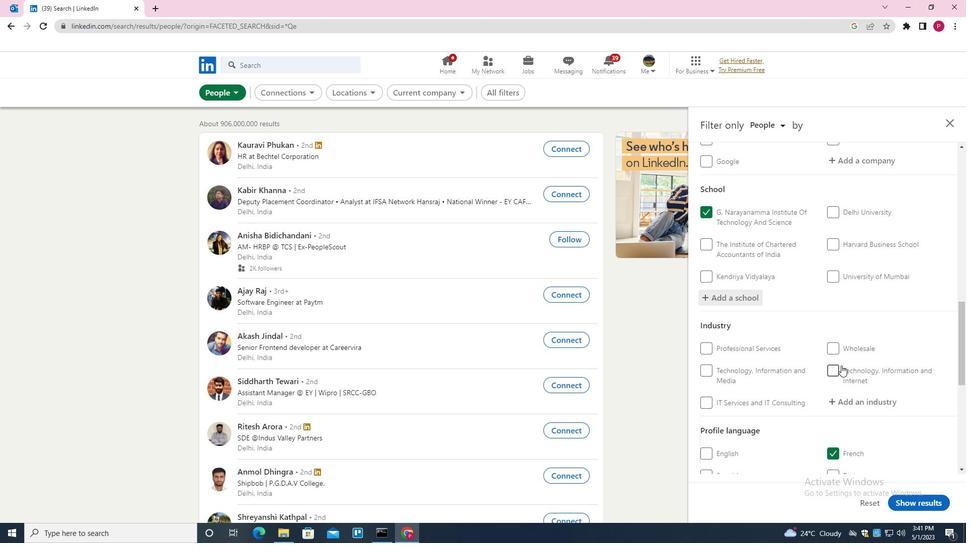 
Action: Mouse scrolled (841, 365) with delta (0, 0)
Screenshot: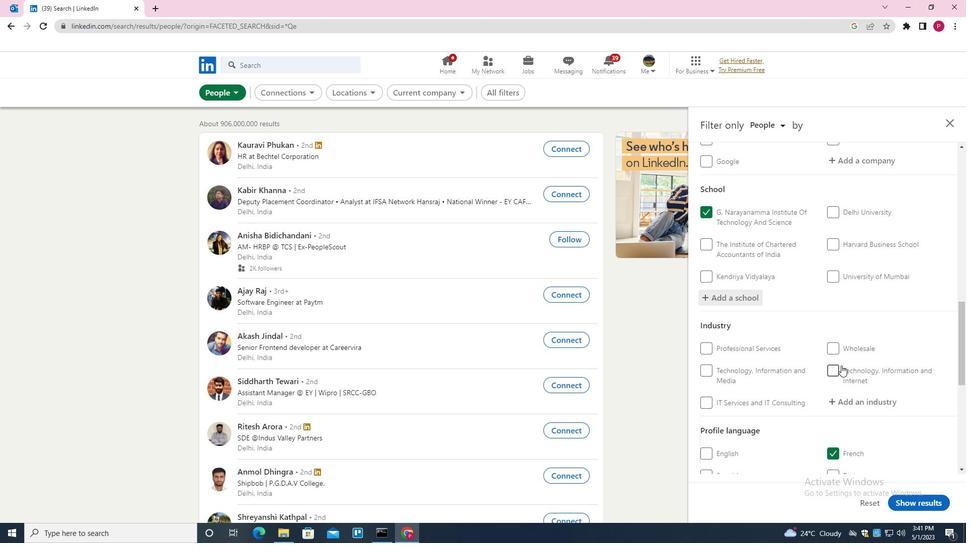 
Action: Mouse scrolled (841, 365) with delta (0, 0)
Screenshot: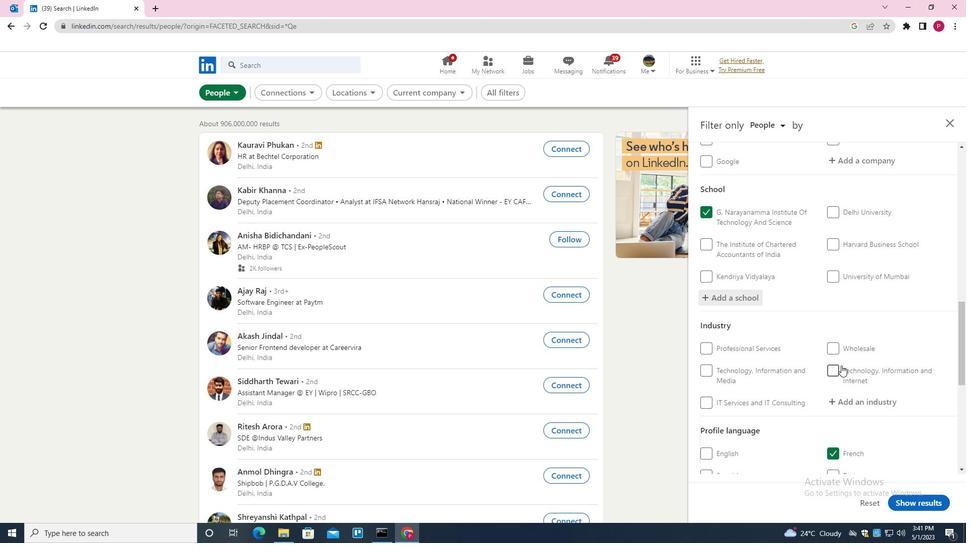 
Action: Mouse moved to (875, 249)
Screenshot: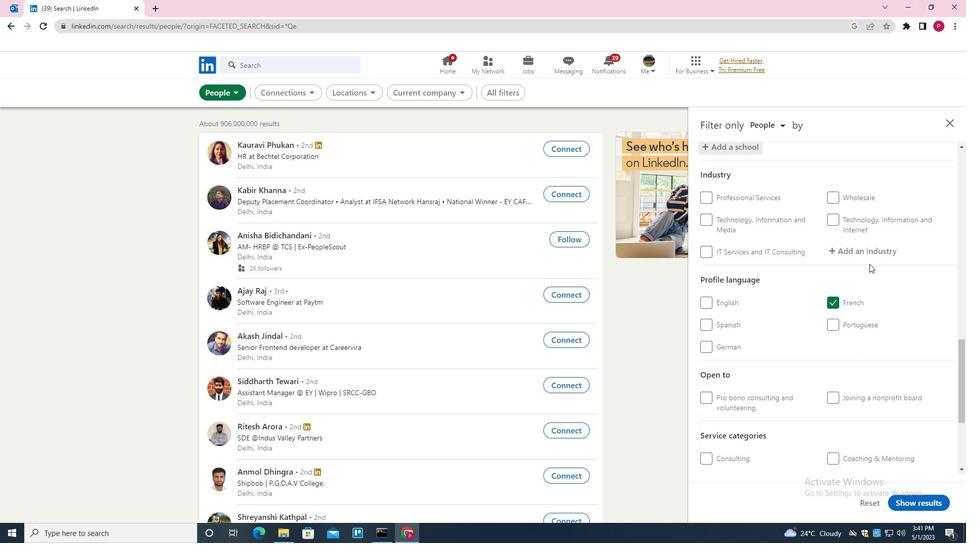
Action: Mouse pressed left at (875, 249)
Screenshot: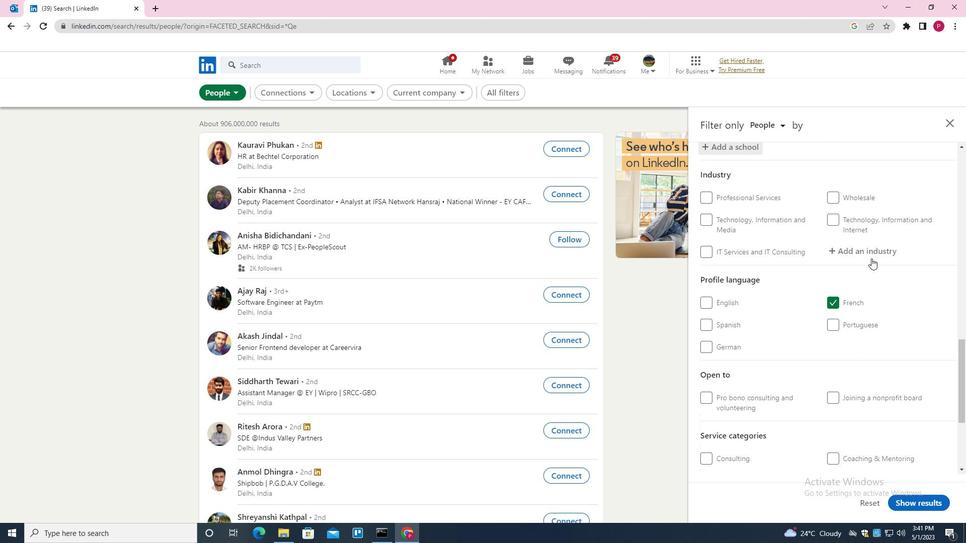 
Action: Key pressed <Key.shift>DATA<Key.down><Key.down><Key.enter>
Screenshot: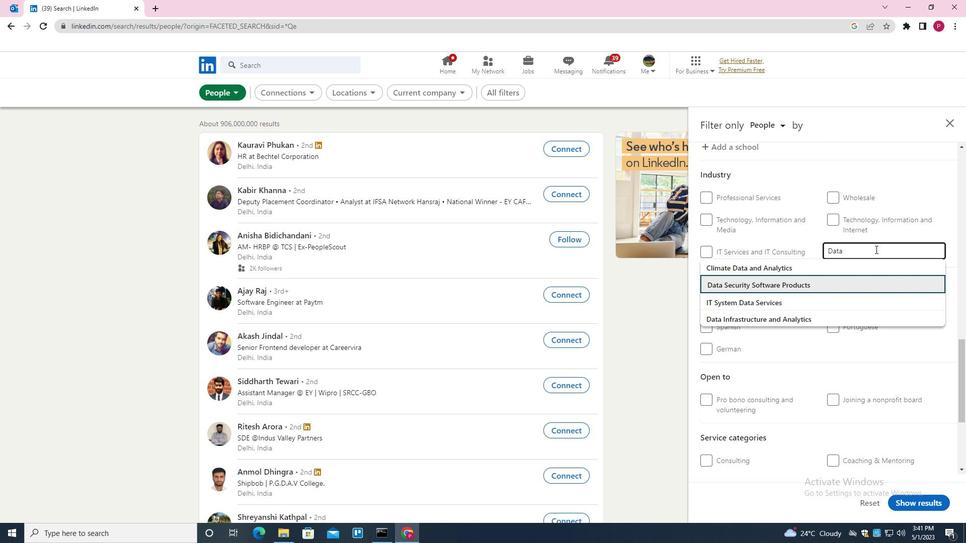 
Action: Mouse moved to (853, 265)
Screenshot: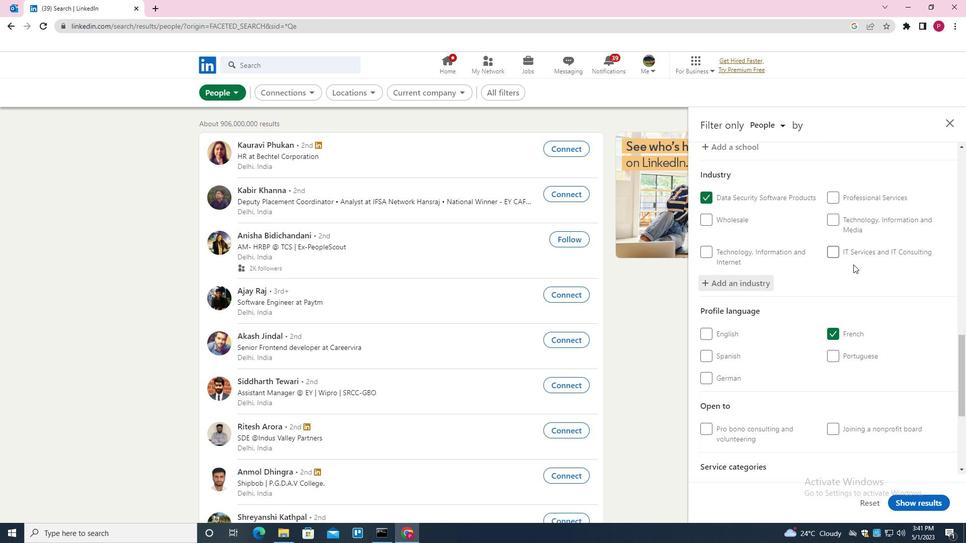 
Action: Mouse scrolled (853, 264) with delta (0, 0)
Screenshot: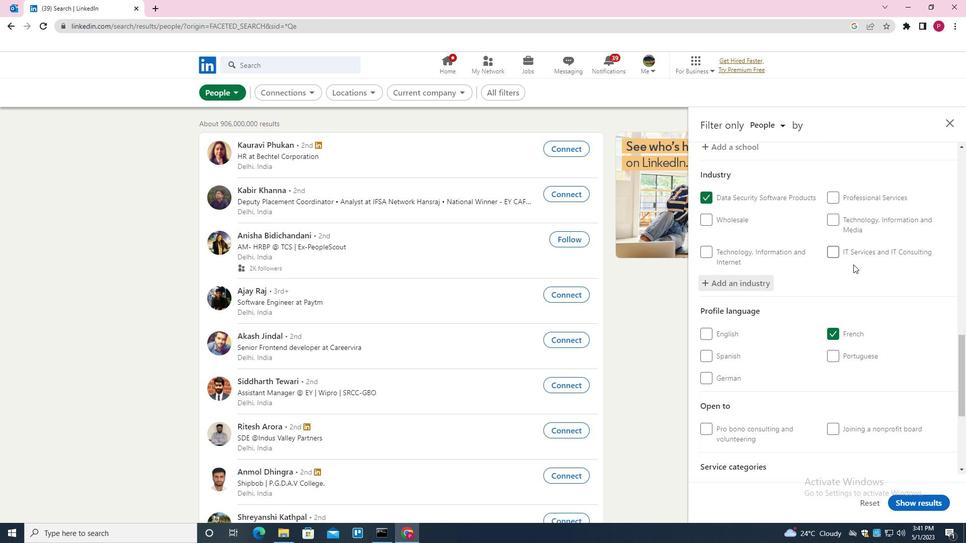 
Action: Mouse moved to (853, 265)
Screenshot: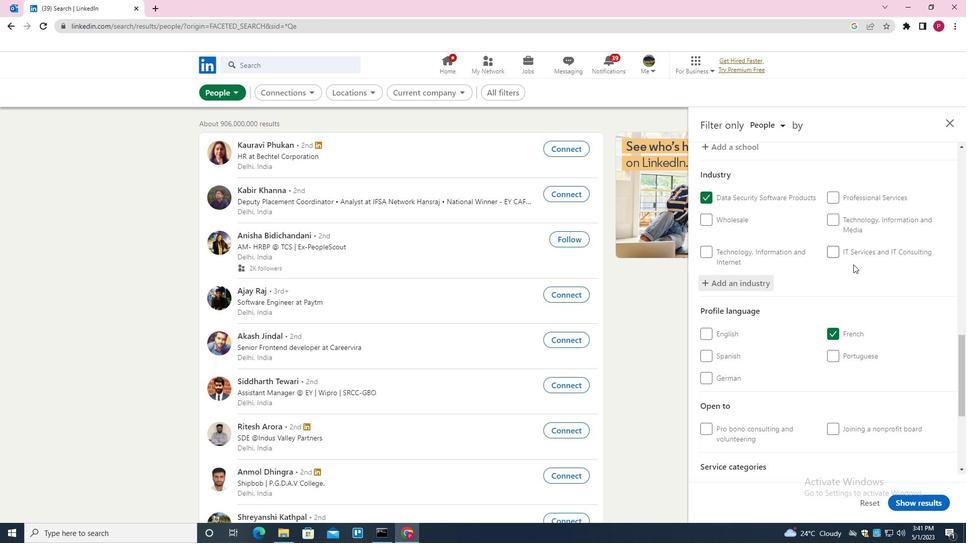 
Action: Mouse scrolled (853, 264) with delta (0, 0)
Screenshot: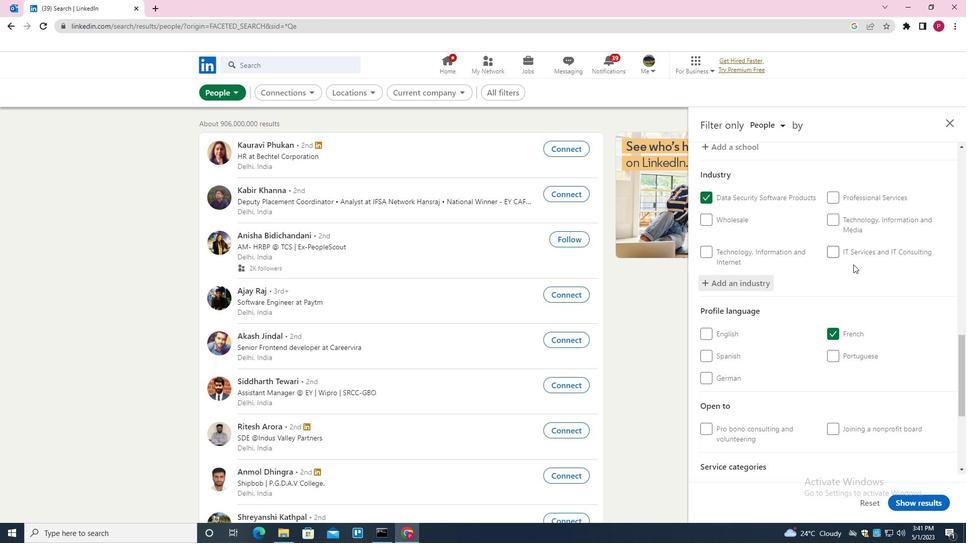 
Action: Mouse moved to (852, 265)
Screenshot: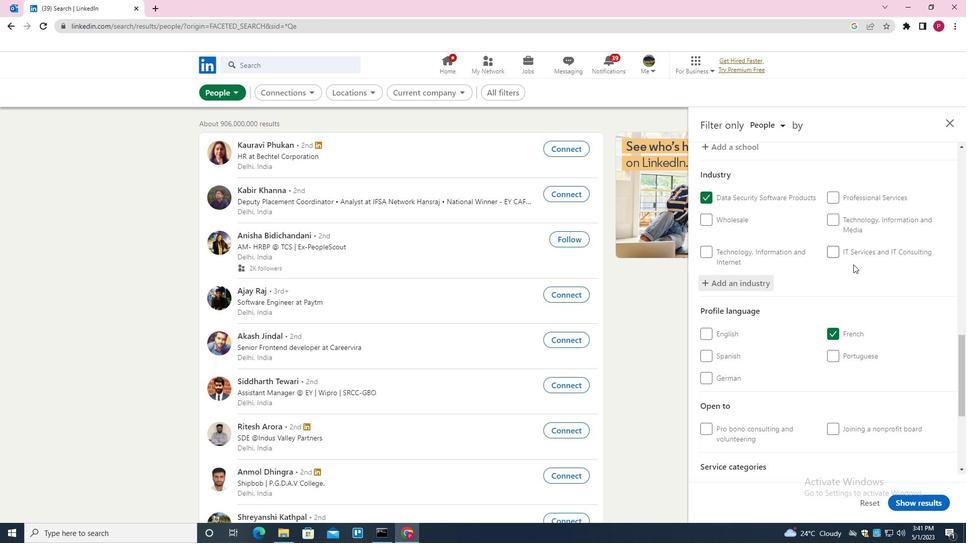 
Action: Mouse scrolled (852, 265) with delta (0, 0)
Screenshot: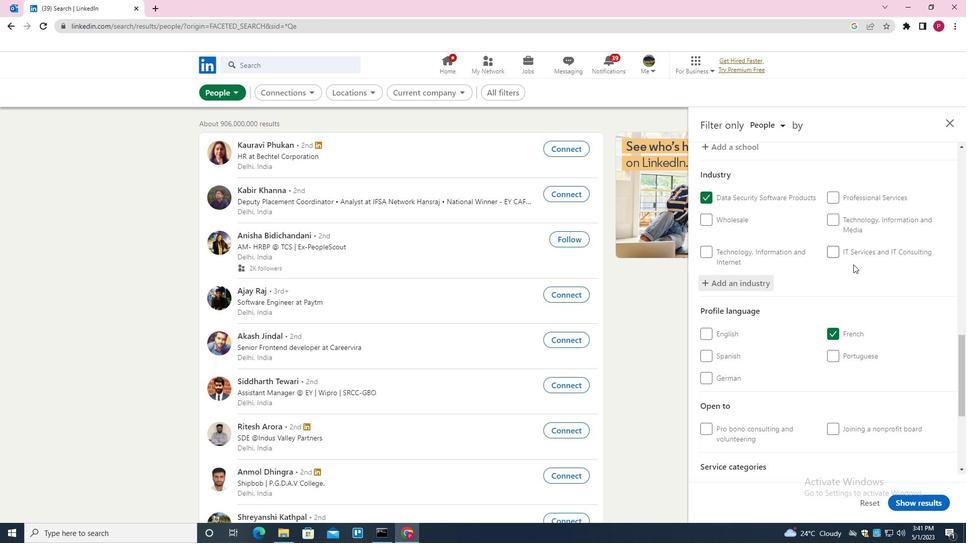
Action: Mouse moved to (851, 266)
Screenshot: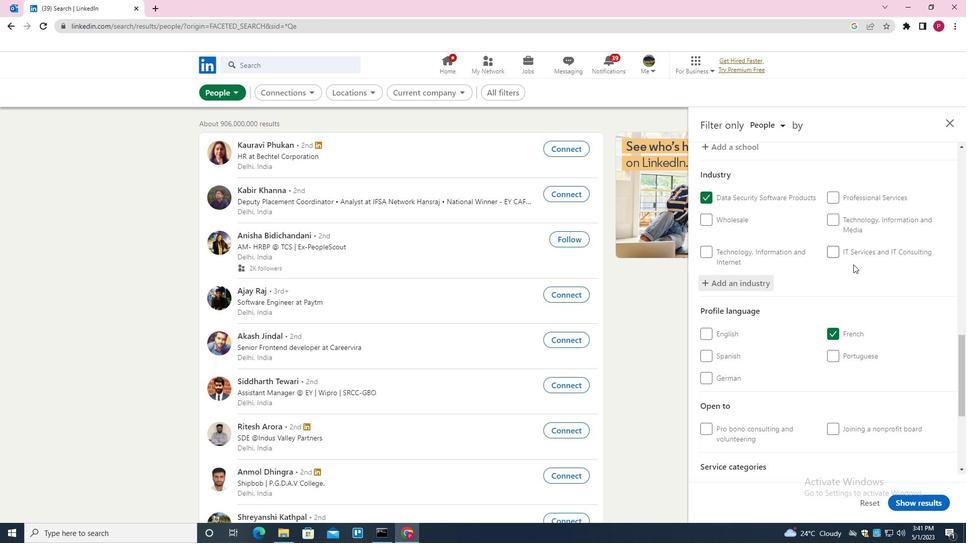 
Action: Mouse scrolled (851, 266) with delta (0, 0)
Screenshot: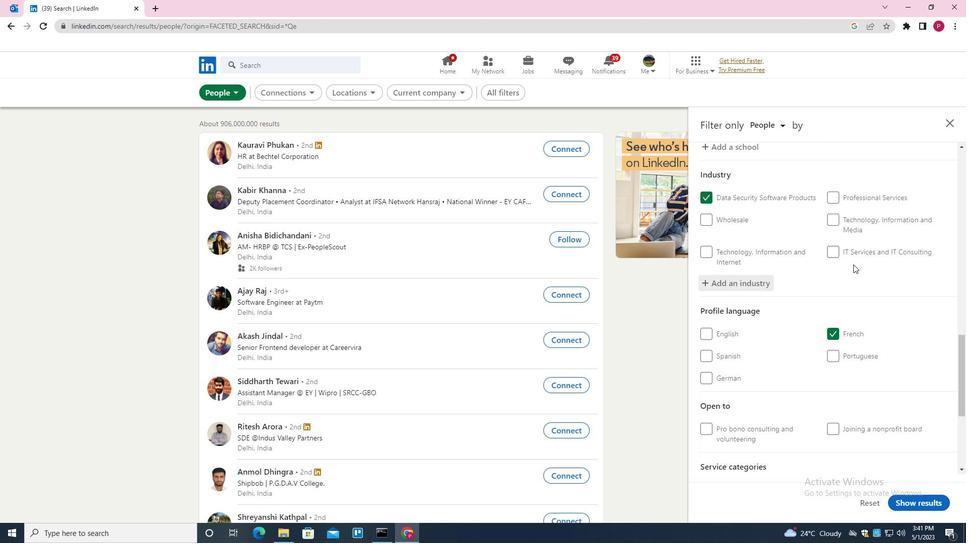 
Action: Mouse moved to (864, 331)
Screenshot: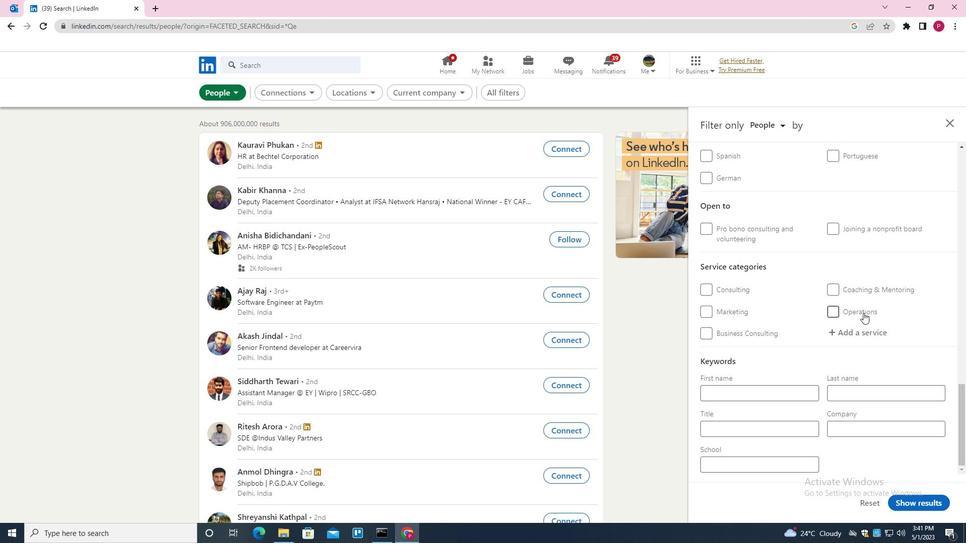 
Action: Mouse pressed left at (864, 331)
Screenshot: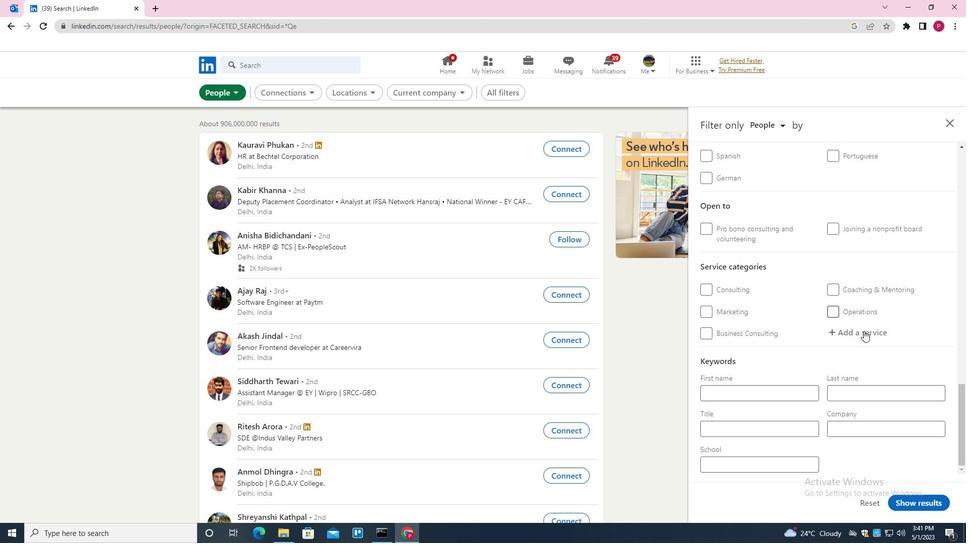 
Action: Key pressed <Key.shift><Key.shift><Key.shift><Key.shift>POTRA<Key.backspace><Key.backspace>RAIGHT<Key.space><Key.backspace><Key.backspace><Key.backspace><Key.backspace><Key.backspace><Key.backspace><Key.backspace><Key.backspace>RT<Key.down><Key.enter>
Screenshot: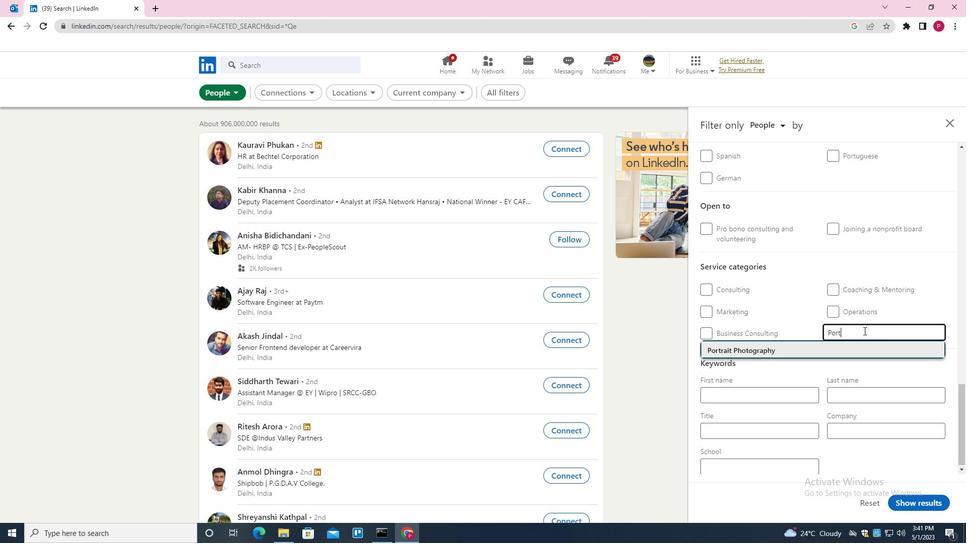 
Action: Mouse moved to (822, 376)
Screenshot: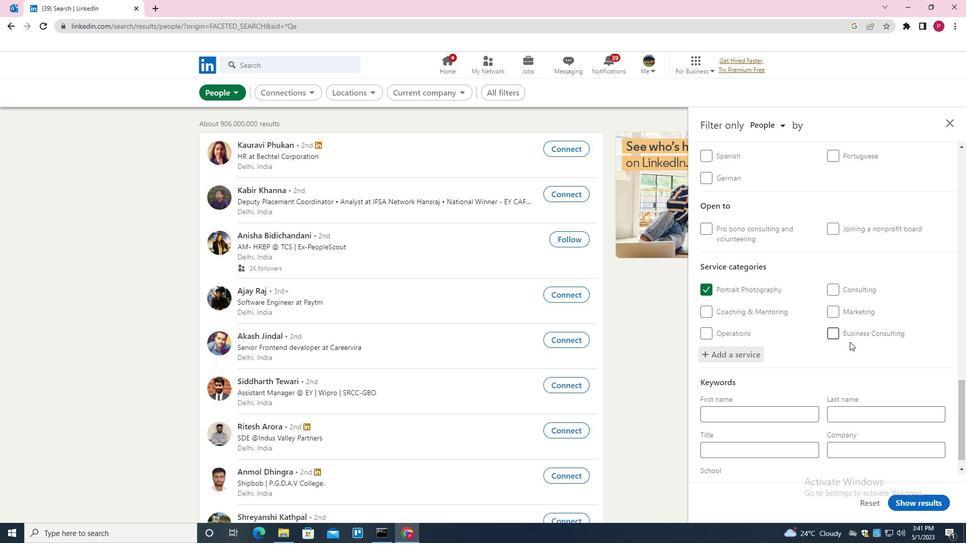 
Action: Mouse scrolled (822, 376) with delta (0, 0)
Screenshot: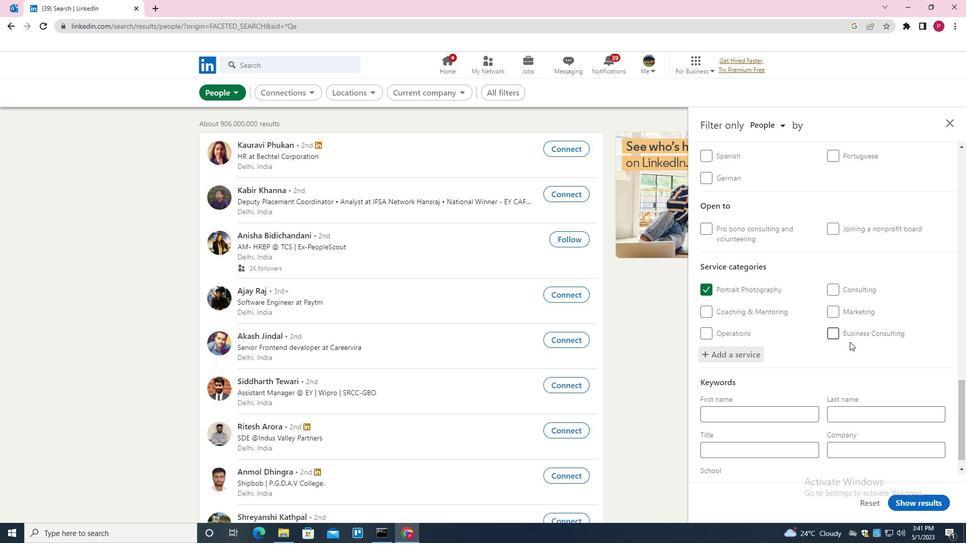 
Action: Mouse moved to (805, 394)
Screenshot: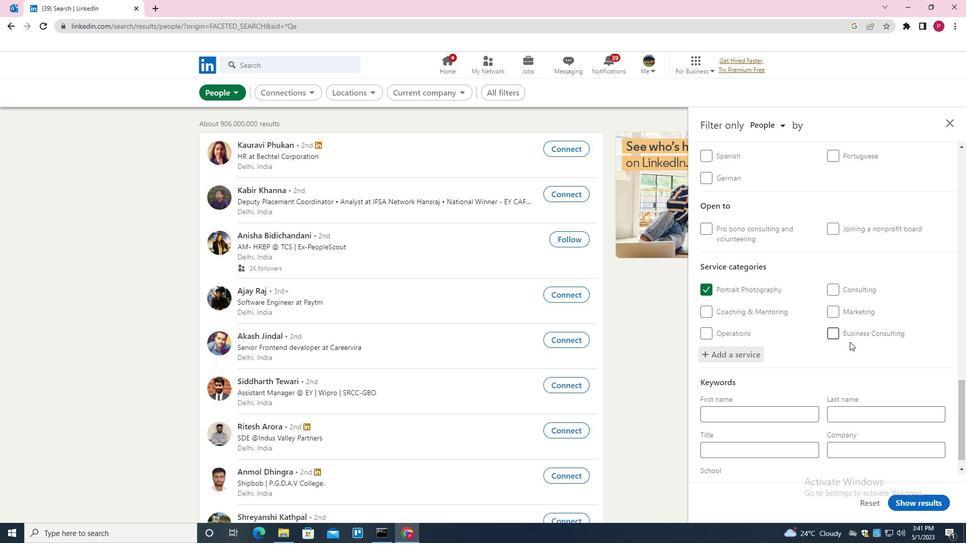 
Action: Mouse scrolled (805, 393) with delta (0, 0)
Screenshot: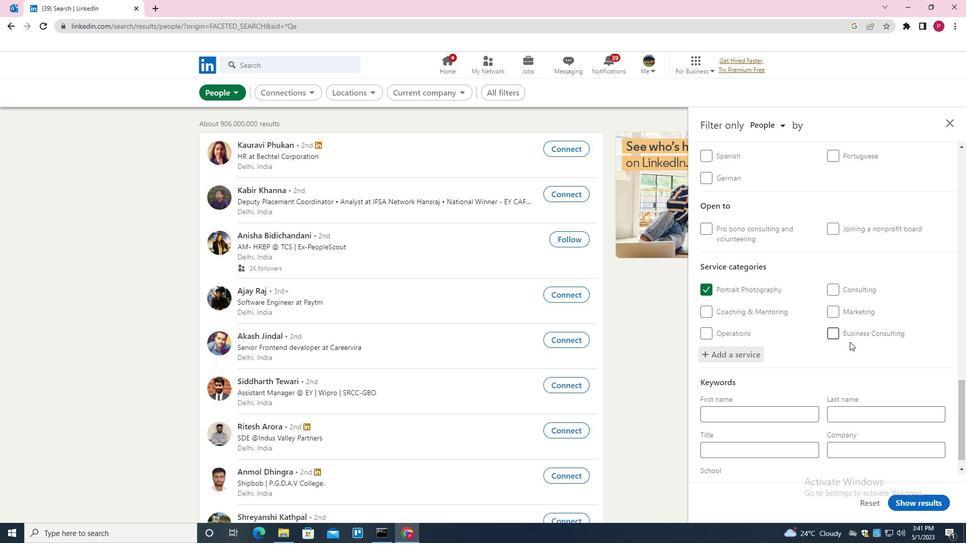 
Action: Mouse moved to (782, 410)
Screenshot: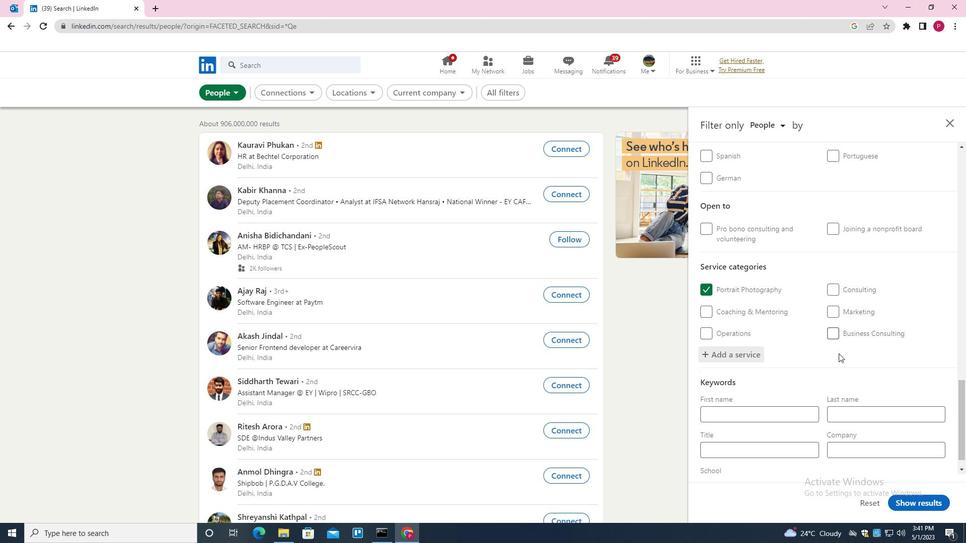 
Action: Mouse scrolled (782, 410) with delta (0, 0)
Screenshot: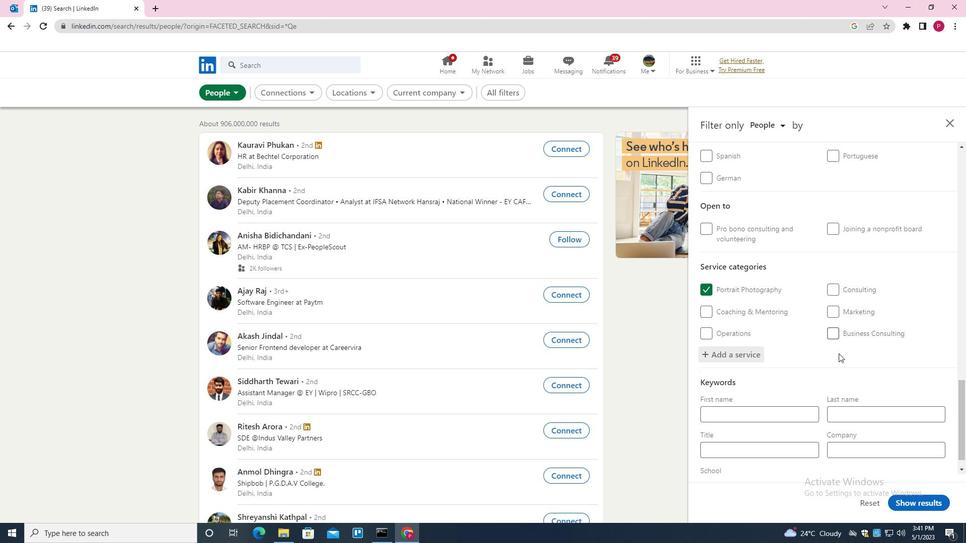 
Action: Mouse moved to (720, 428)
Screenshot: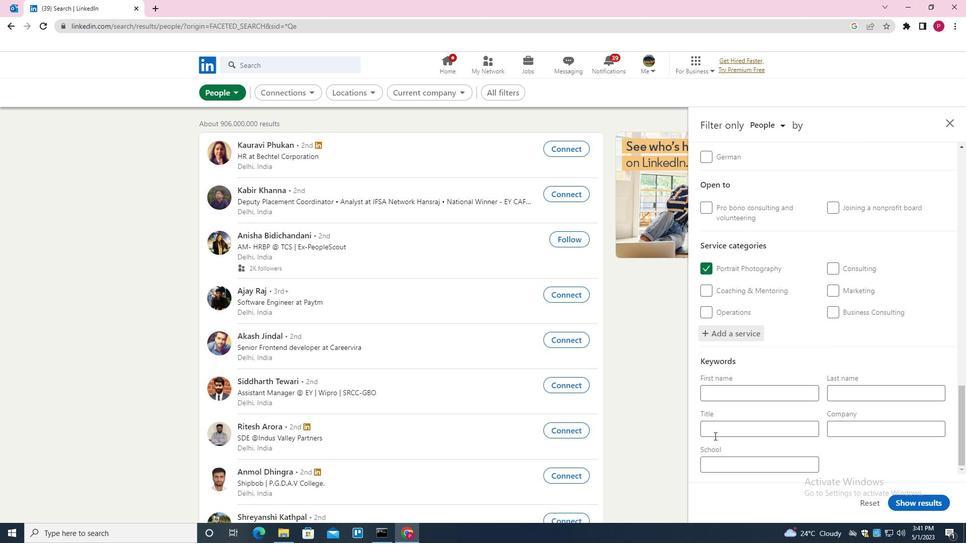 
Action: Mouse pressed left at (720, 428)
Screenshot: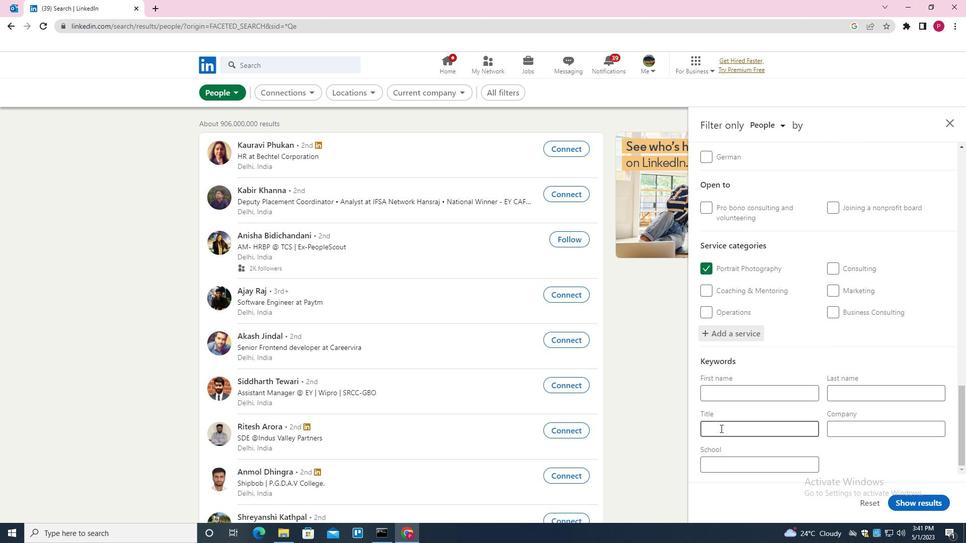 
Action: Mouse moved to (722, 427)
Screenshot: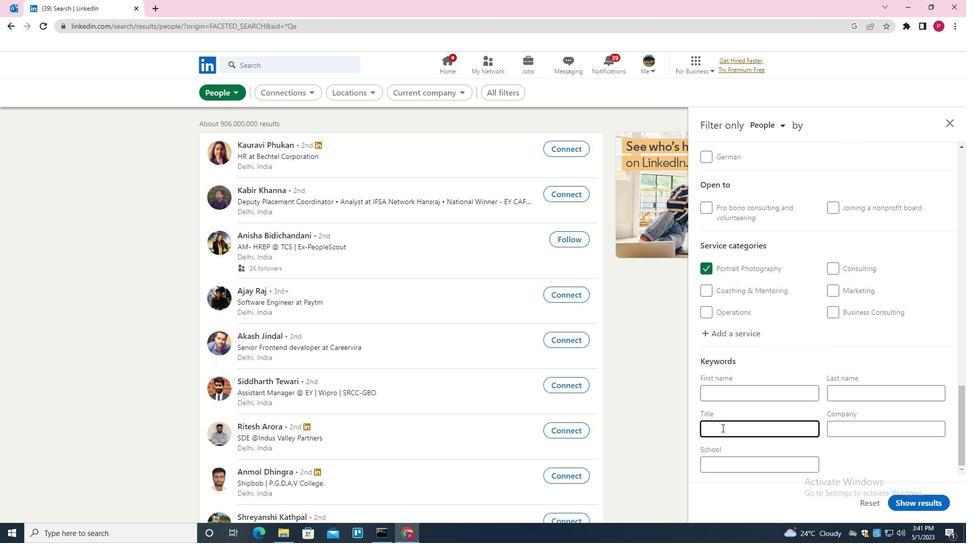 
Action: Key pressed <Key.shift><Key.shift><Key.shift>MINING<Key.space><Key.shift><Key.shift><Key.shift>ENGINEER
Screenshot: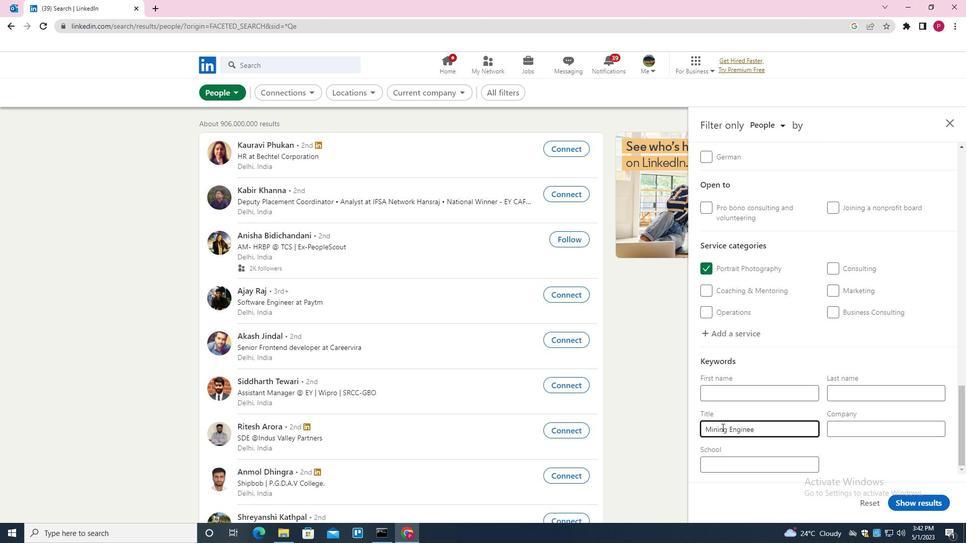 
Action: Mouse moved to (896, 503)
Screenshot: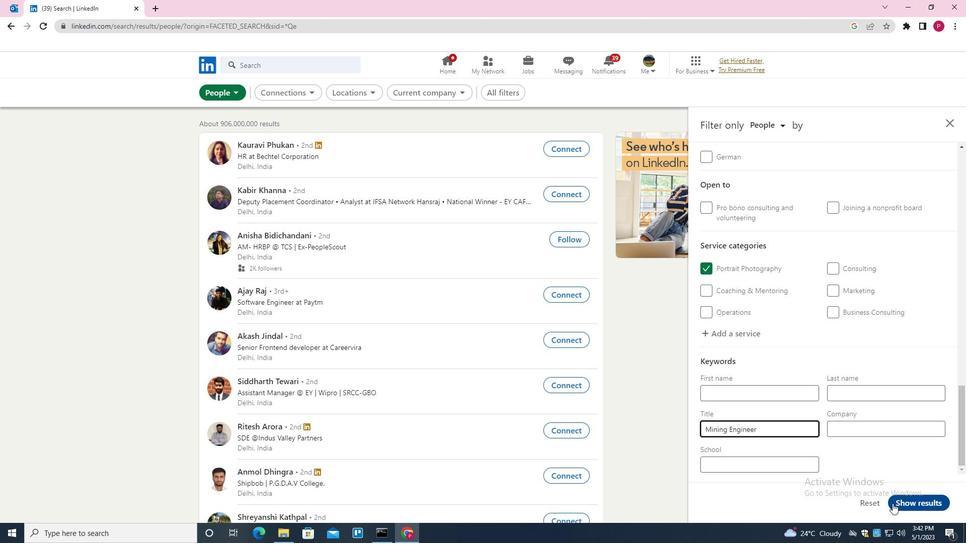 
Action: Mouse pressed left at (896, 503)
Screenshot: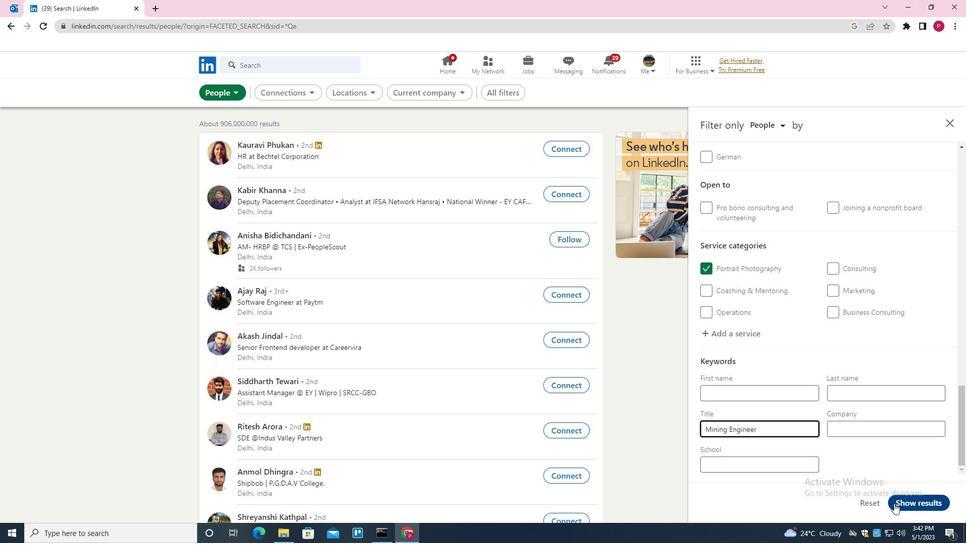 
Action: Mouse moved to (554, 260)
Screenshot: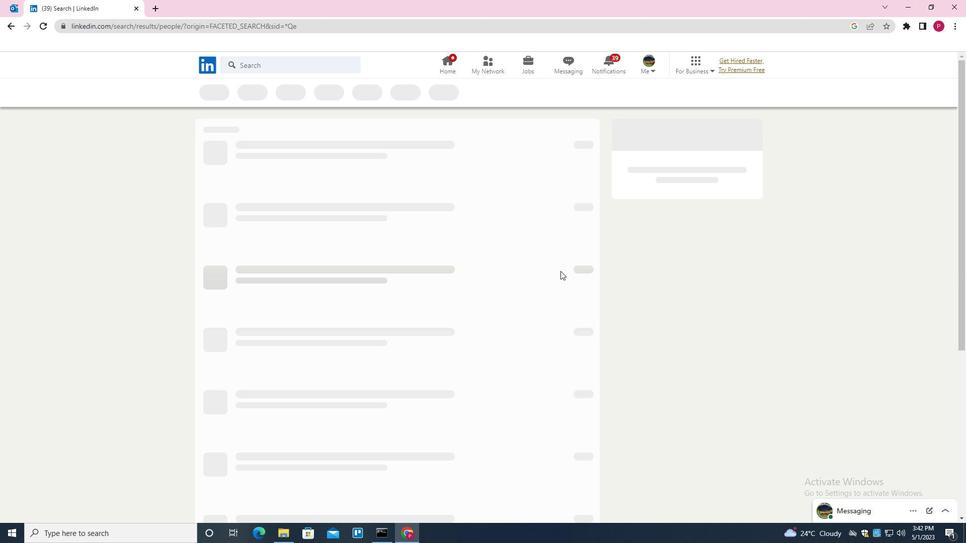 
